 Task: Create new Company, with domain: 'jpmorgan.com' and type: 'Prospect'. Add new contact for this company, with mail Id: 'Lekha_Sharma@jpmorgan.com', First Name: Lekha, Last name:  Sharma, Job Title: 'Data Analyst', Phone Number: '(617) 555-7891'. Change life cycle stage to  Lead and lead status to  Open. Logged in from softage.1@softage.net
Action: Mouse moved to (79, 62)
Screenshot: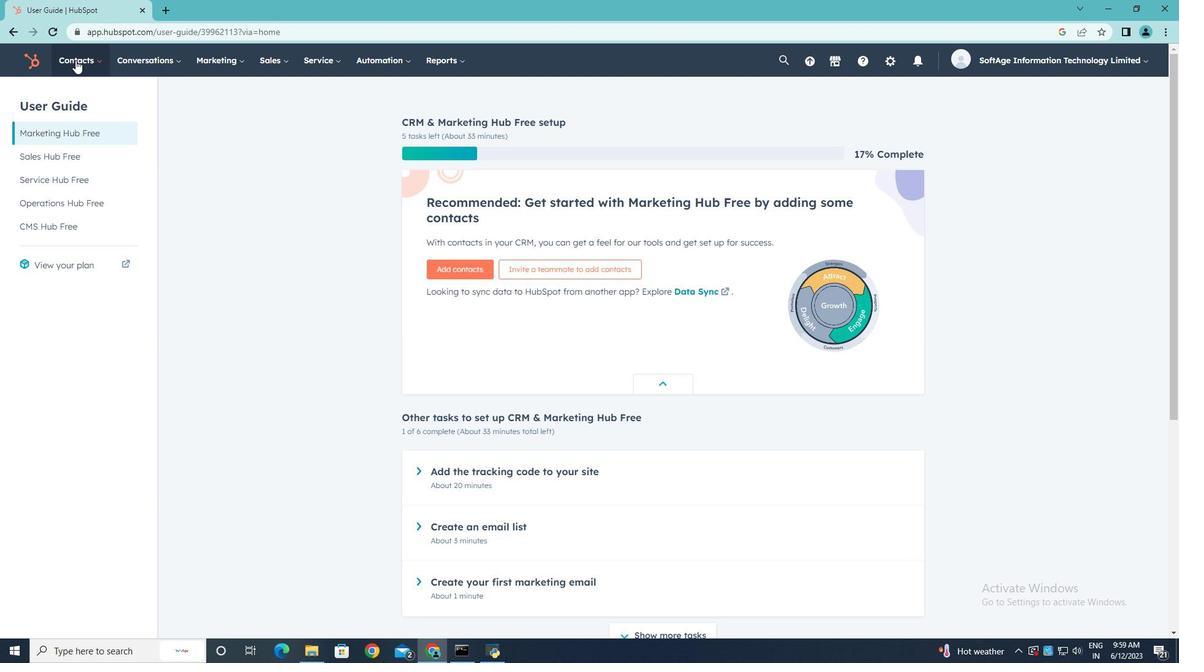 
Action: Mouse pressed left at (79, 62)
Screenshot: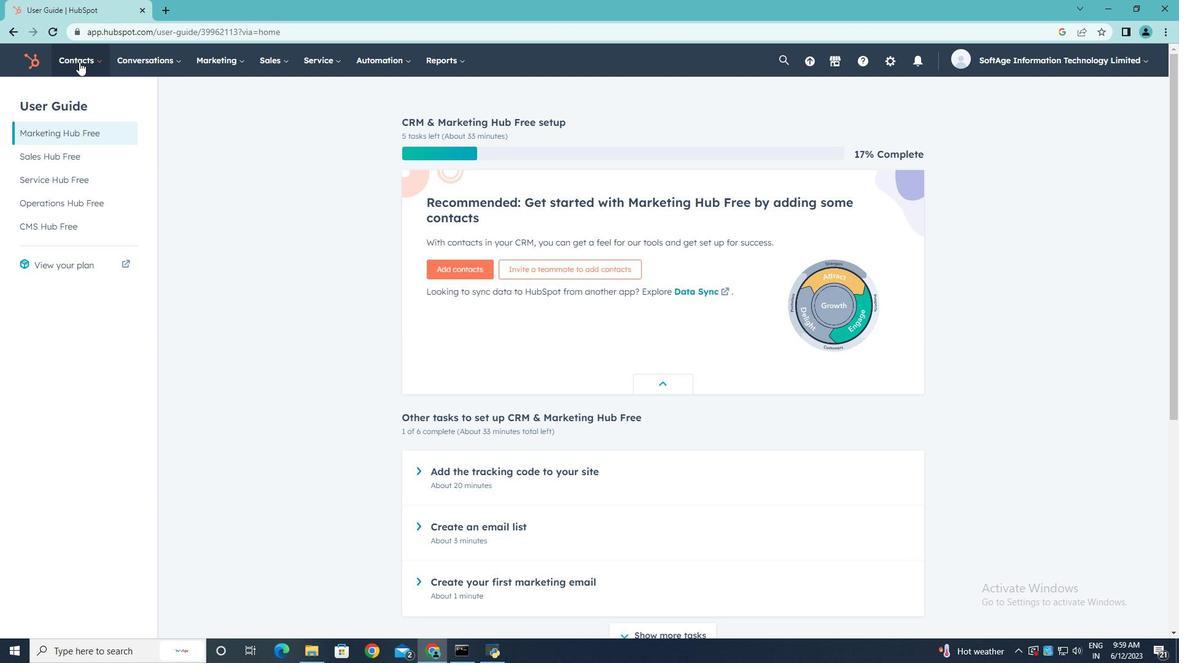 
Action: Mouse moved to (89, 125)
Screenshot: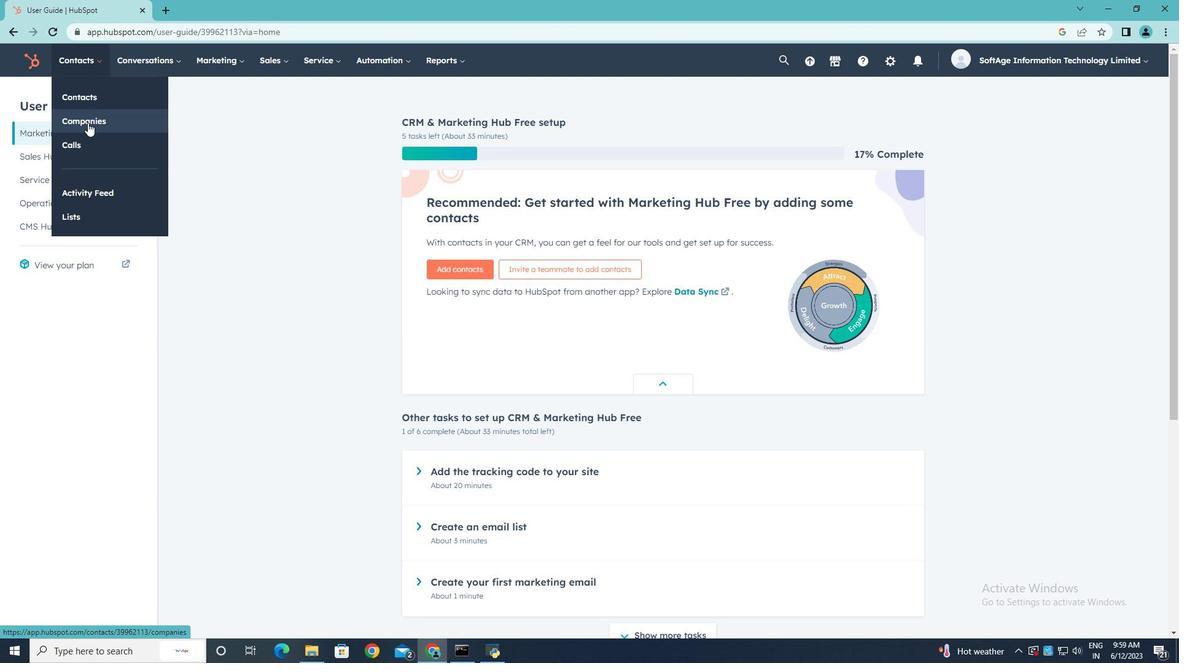 
Action: Mouse pressed left at (89, 125)
Screenshot: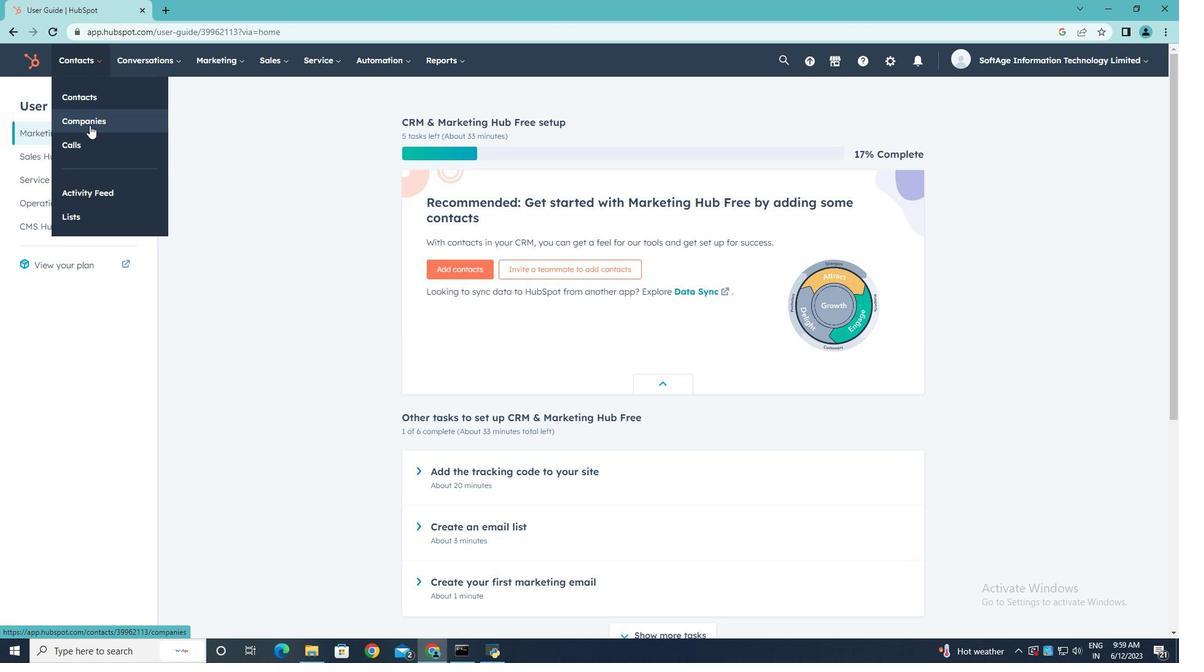 
Action: Mouse moved to (1094, 105)
Screenshot: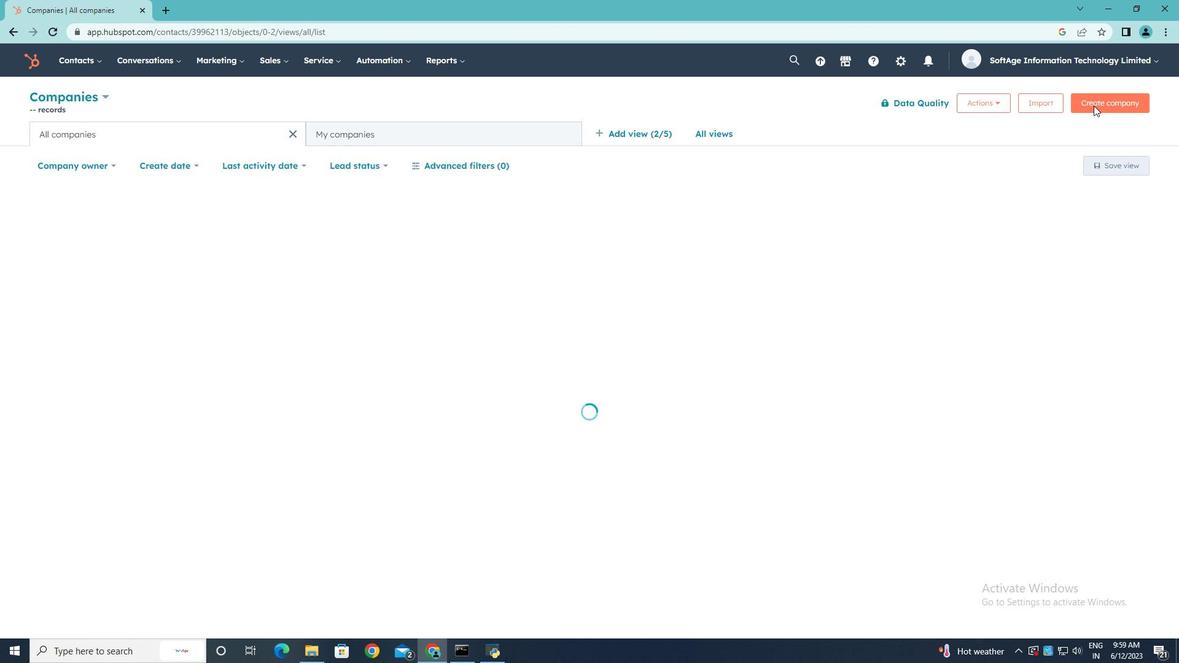 
Action: Mouse pressed left at (1094, 105)
Screenshot: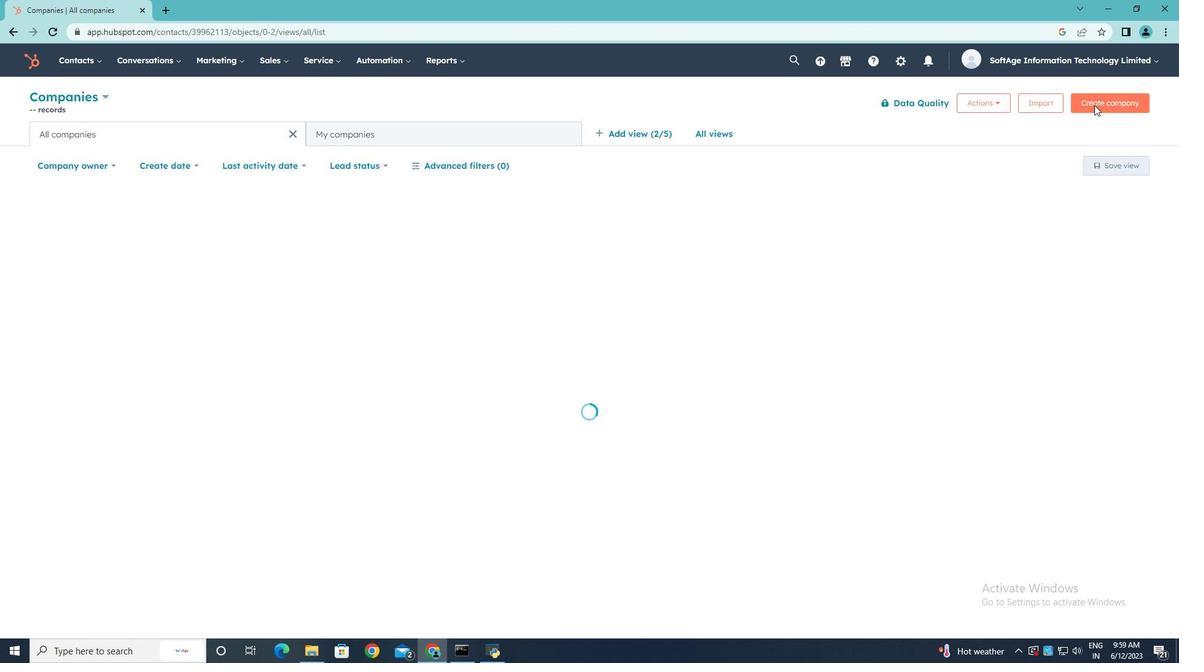
Action: Mouse moved to (935, 157)
Screenshot: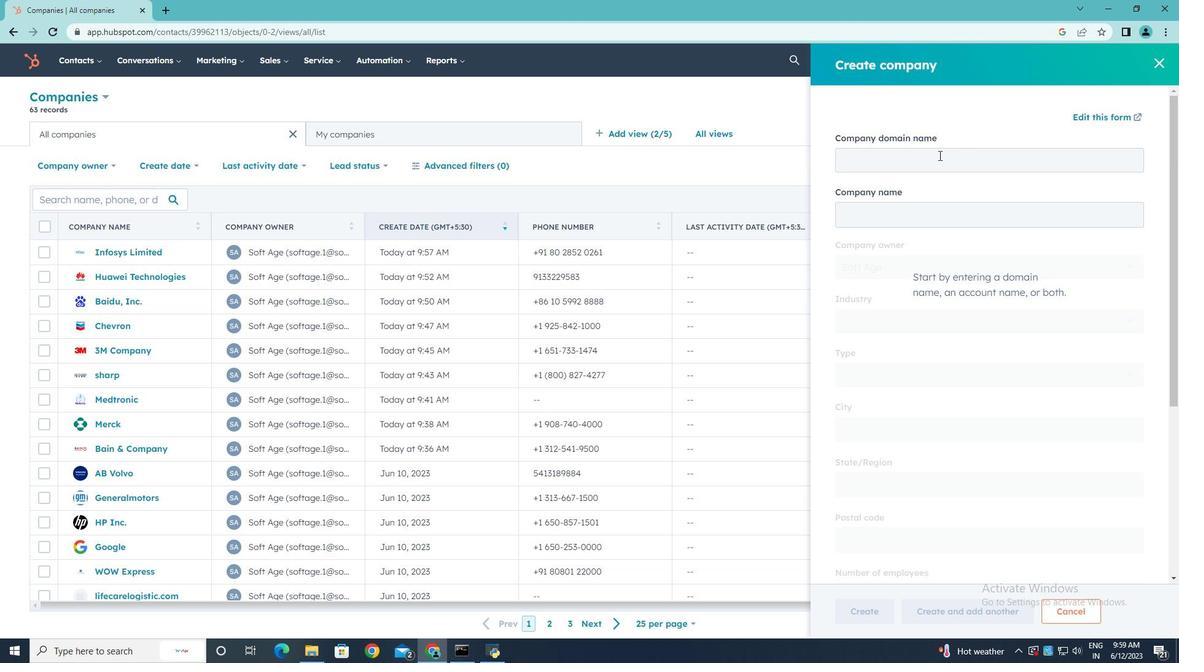 
Action: Mouse pressed left at (935, 157)
Screenshot: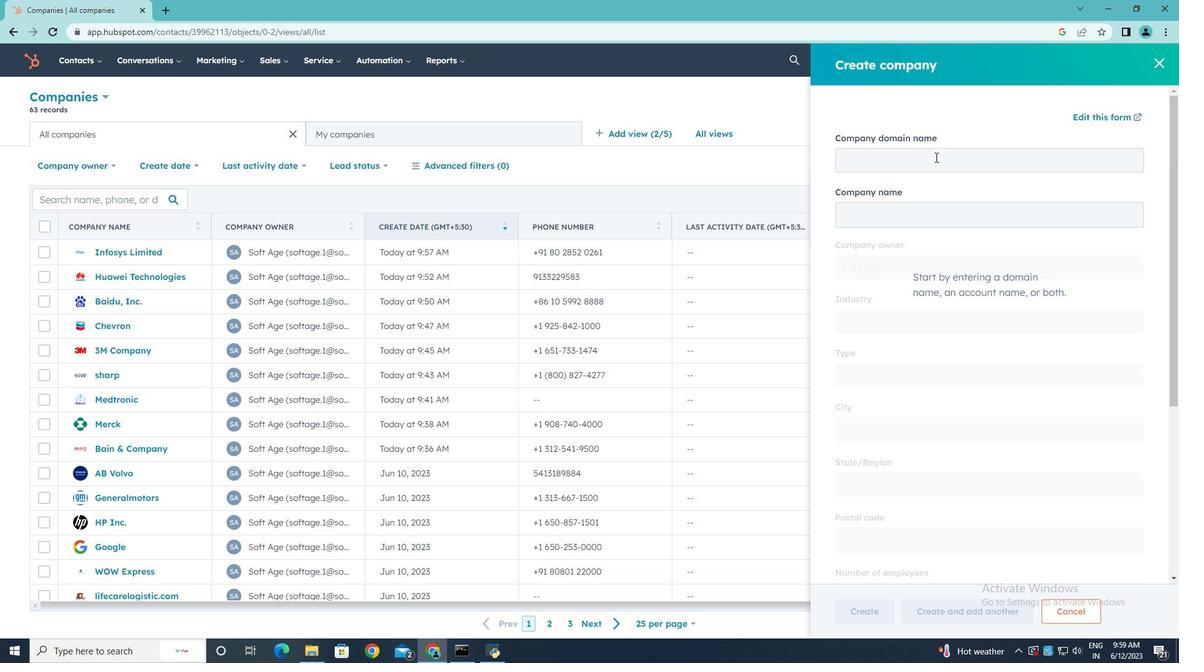 
Action: Key pressed jpmorgan.com
Screenshot: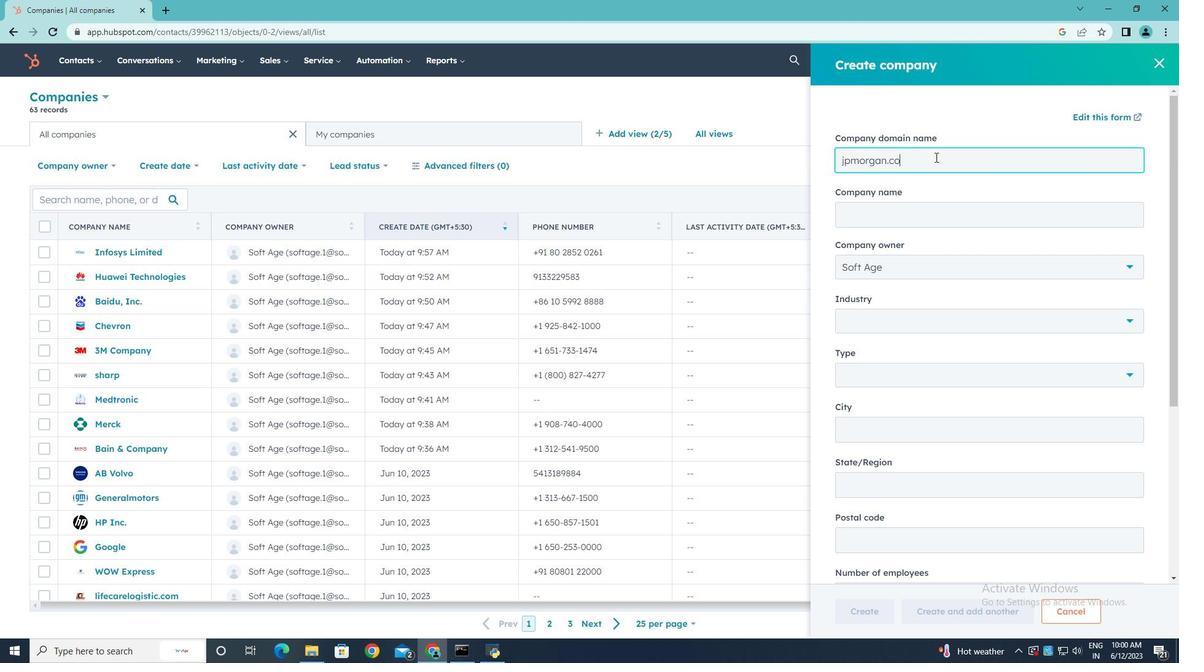 
Action: Mouse moved to (900, 321)
Screenshot: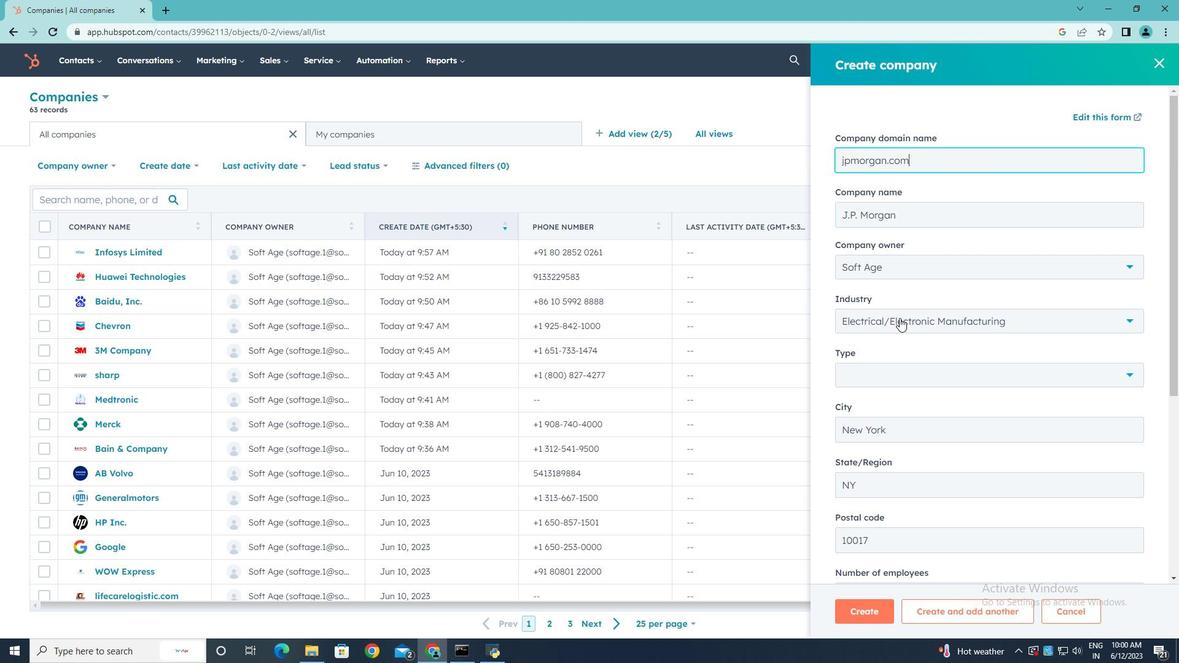
Action: Mouse scrolled (900, 320) with delta (0, 0)
Screenshot: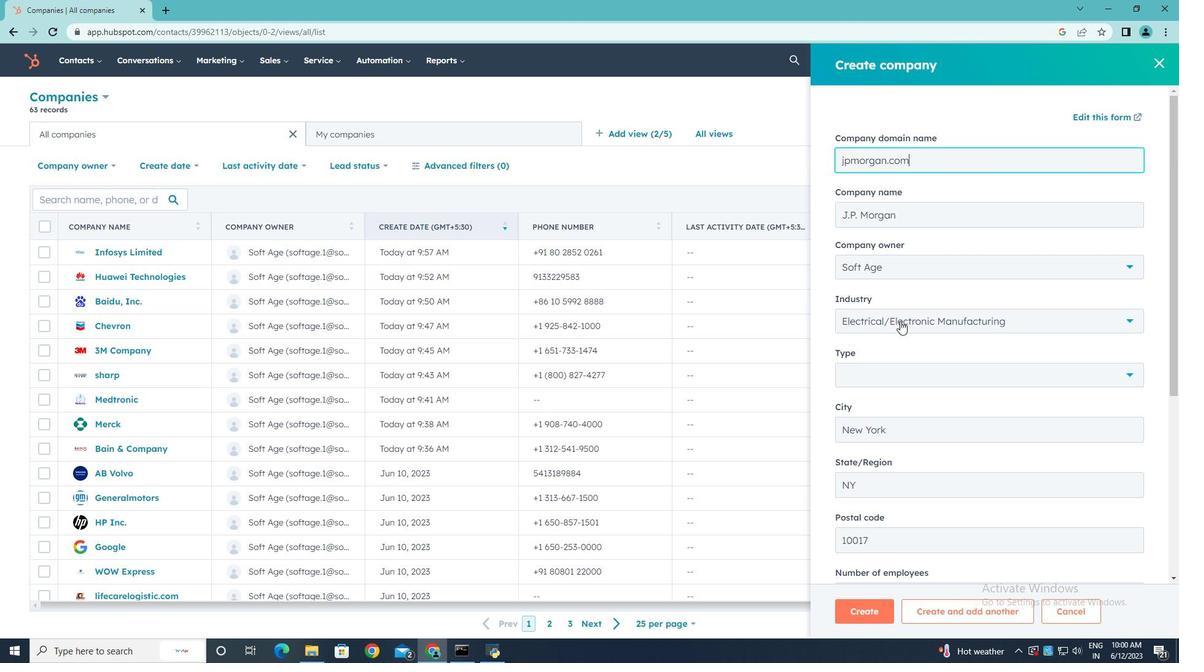 
Action: Mouse moved to (935, 315)
Screenshot: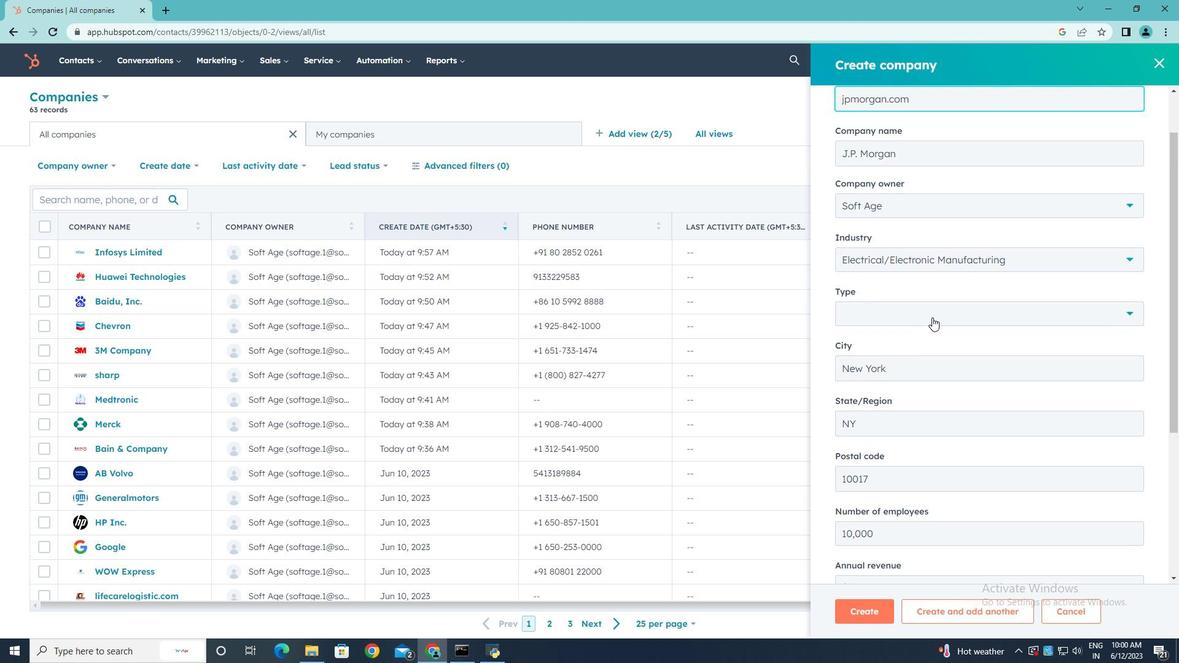 
Action: Mouse pressed left at (935, 315)
Screenshot: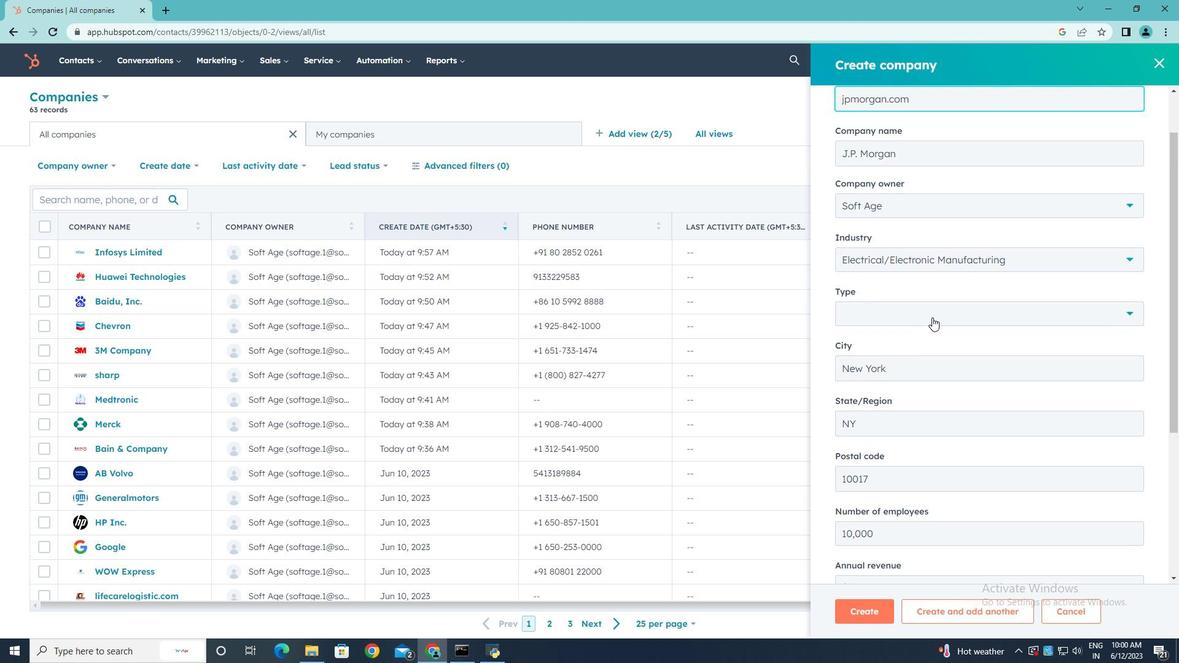 
Action: Mouse moved to (891, 373)
Screenshot: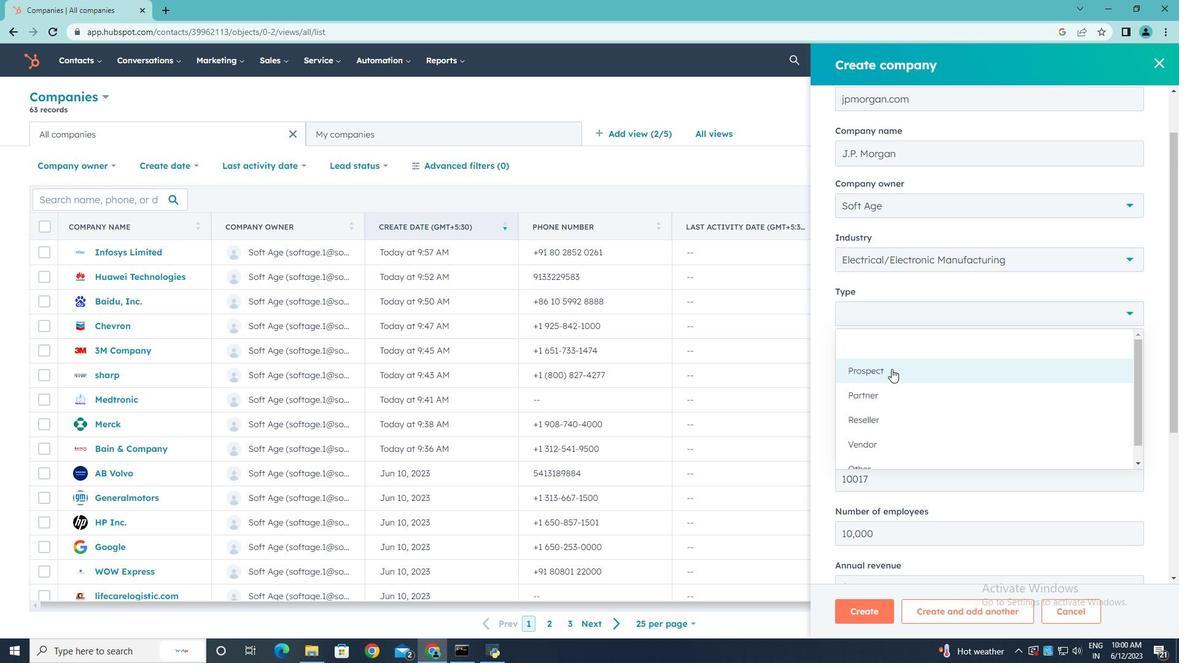 
Action: Mouse pressed left at (891, 373)
Screenshot: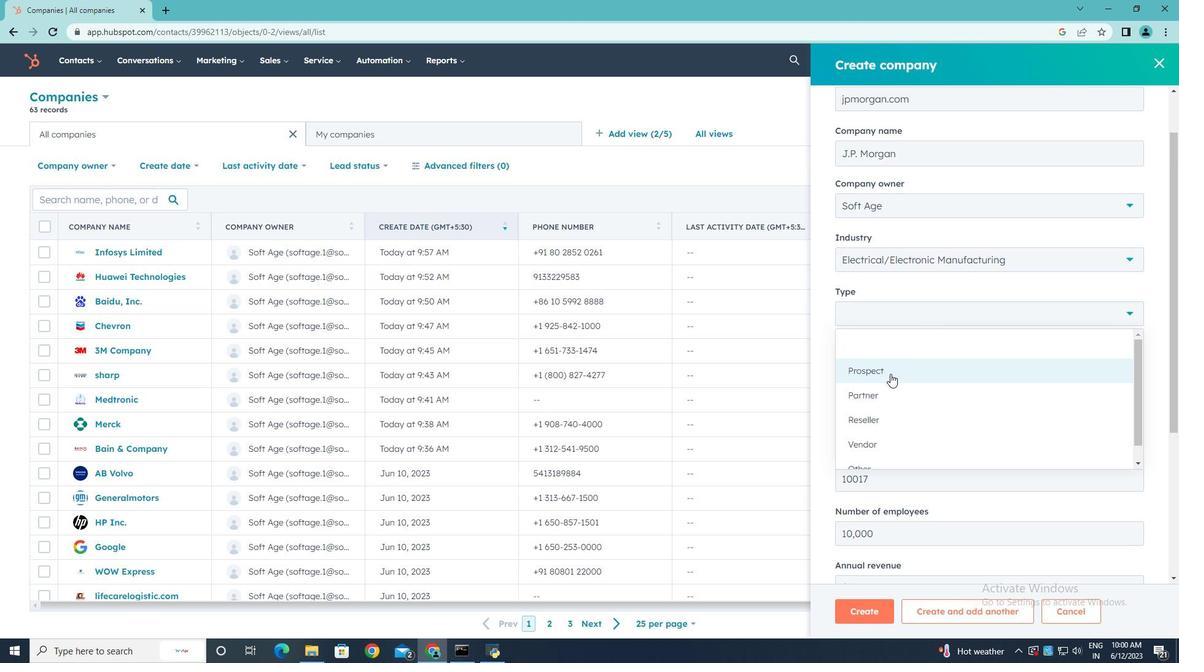 
Action: Mouse scrolled (891, 372) with delta (0, 0)
Screenshot: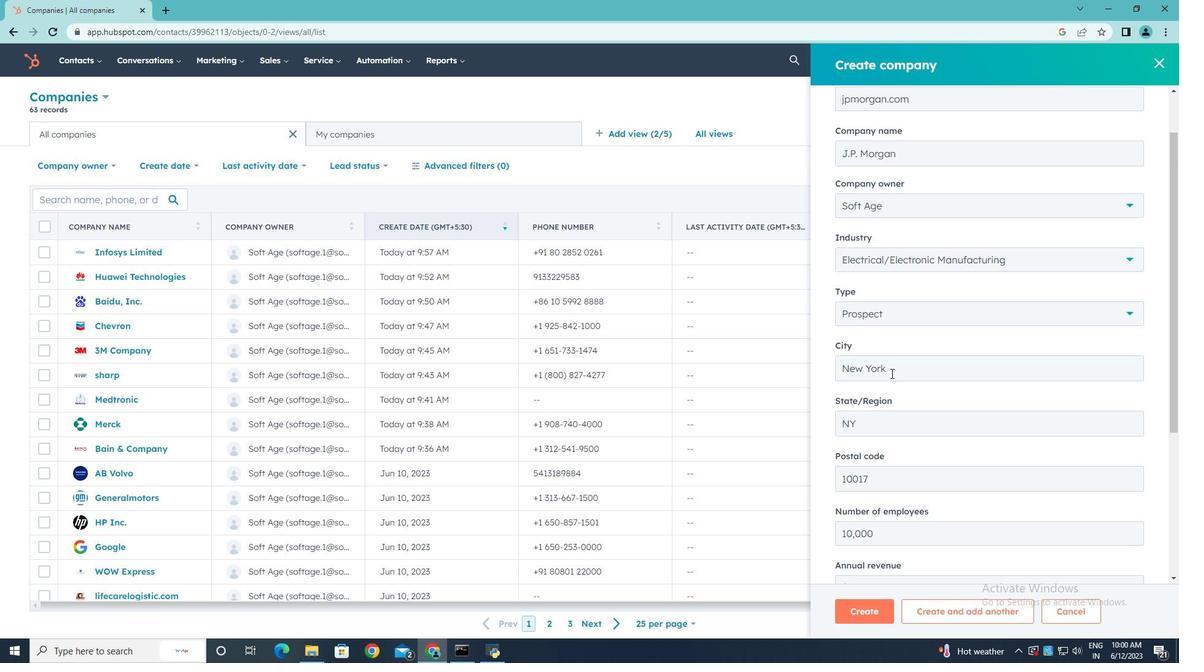 
Action: Mouse scrolled (891, 372) with delta (0, 0)
Screenshot: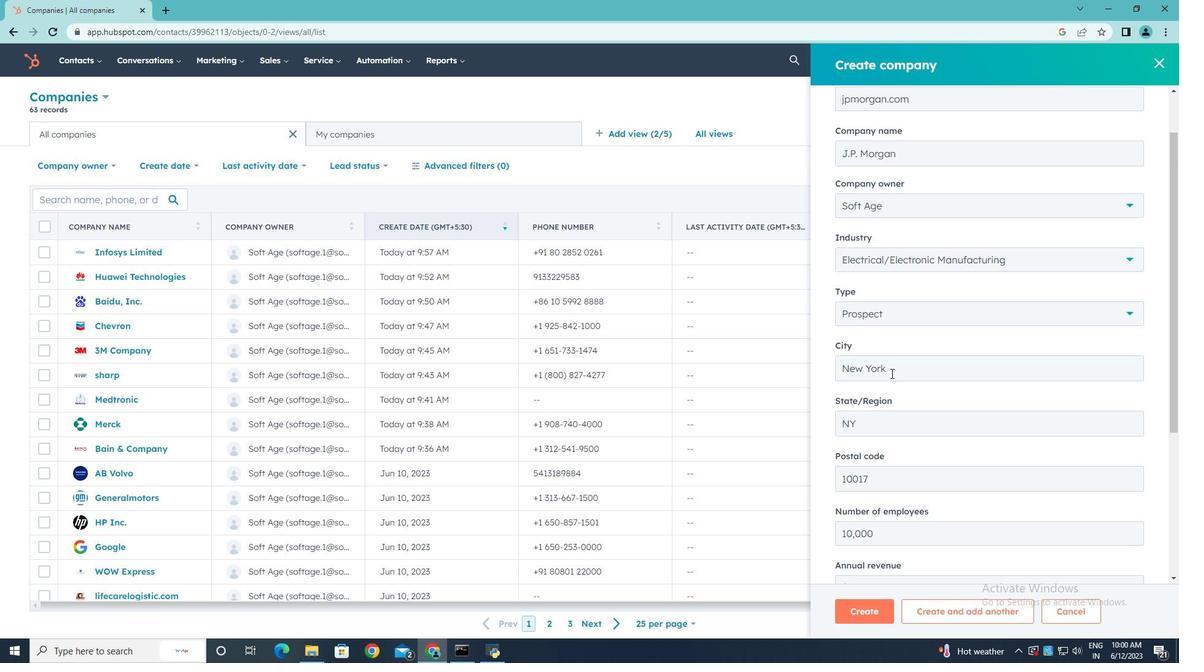 
Action: Mouse scrolled (891, 372) with delta (0, 0)
Screenshot: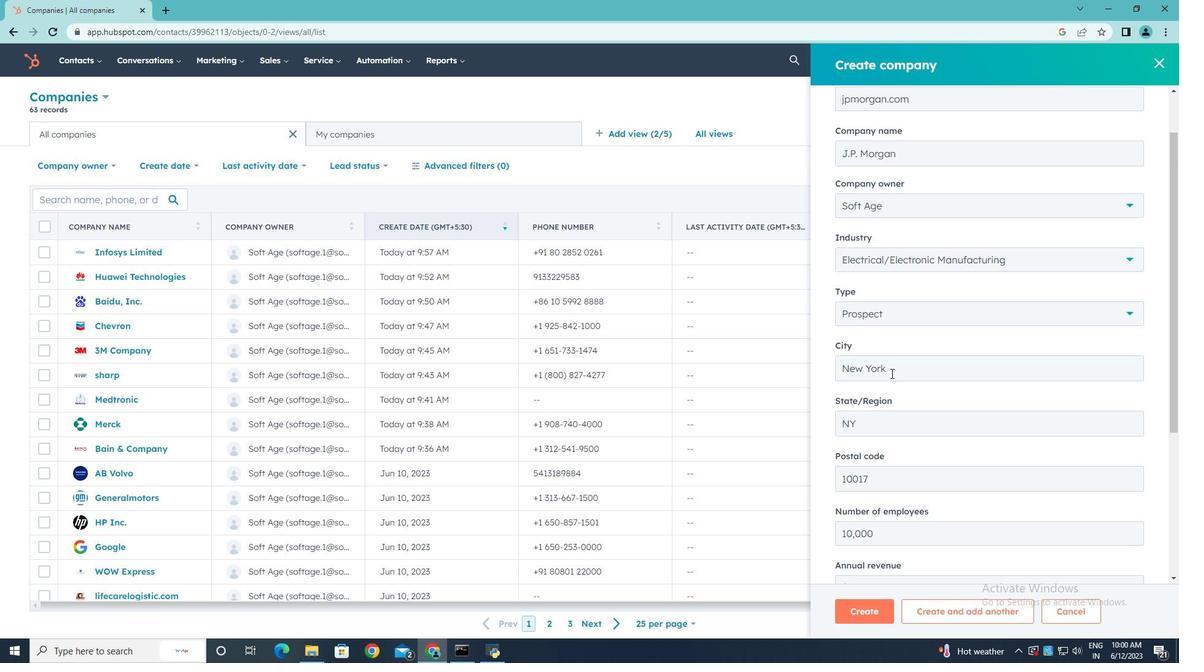 
Action: Mouse scrolled (891, 372) with delta (0, 0)
Screenshot: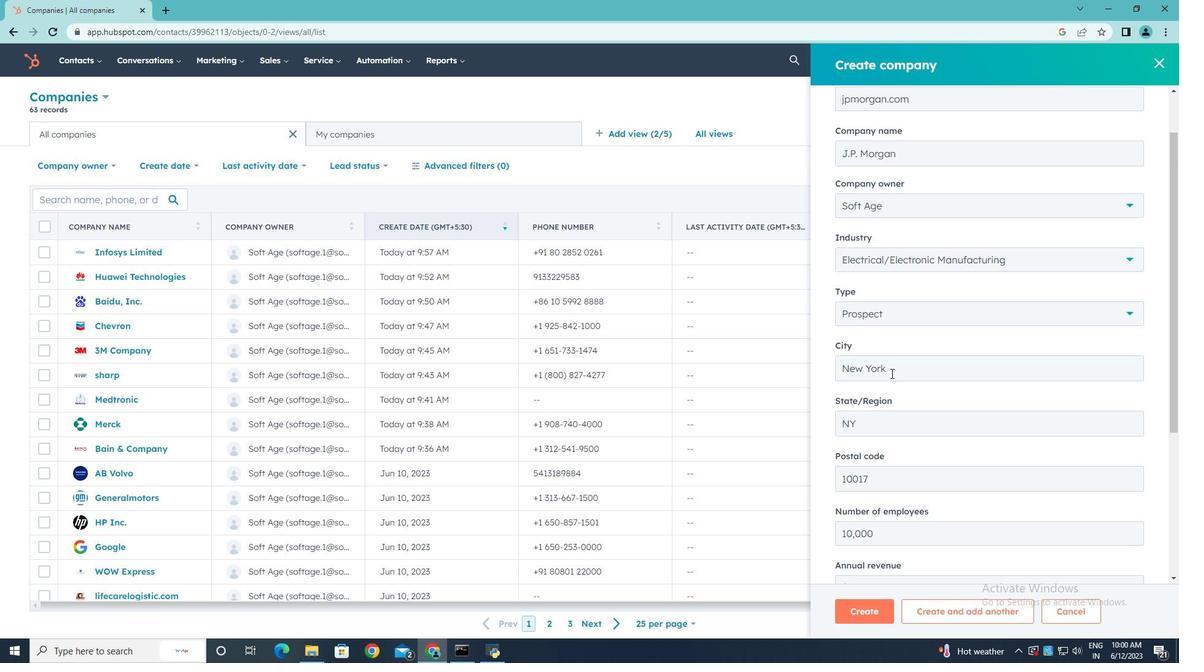 
Action: Mouse scrolled (891, 372) with delta (0, 0)
Screenshot: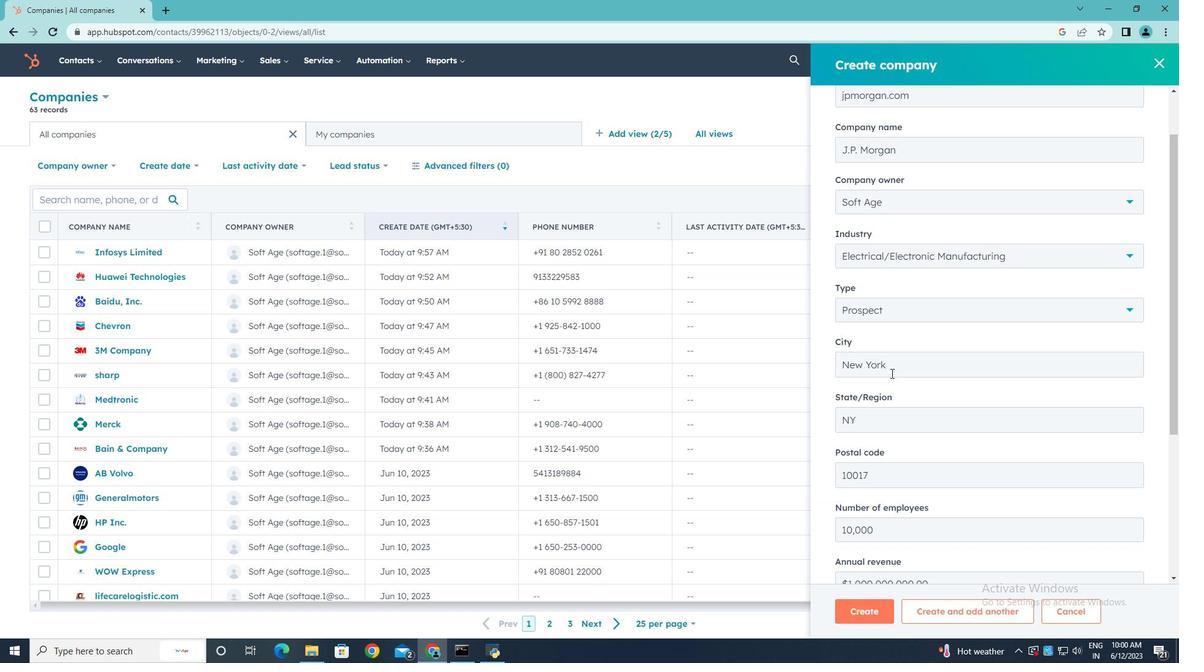 
Action: Mouse moved to (860, 608)
Screenshot: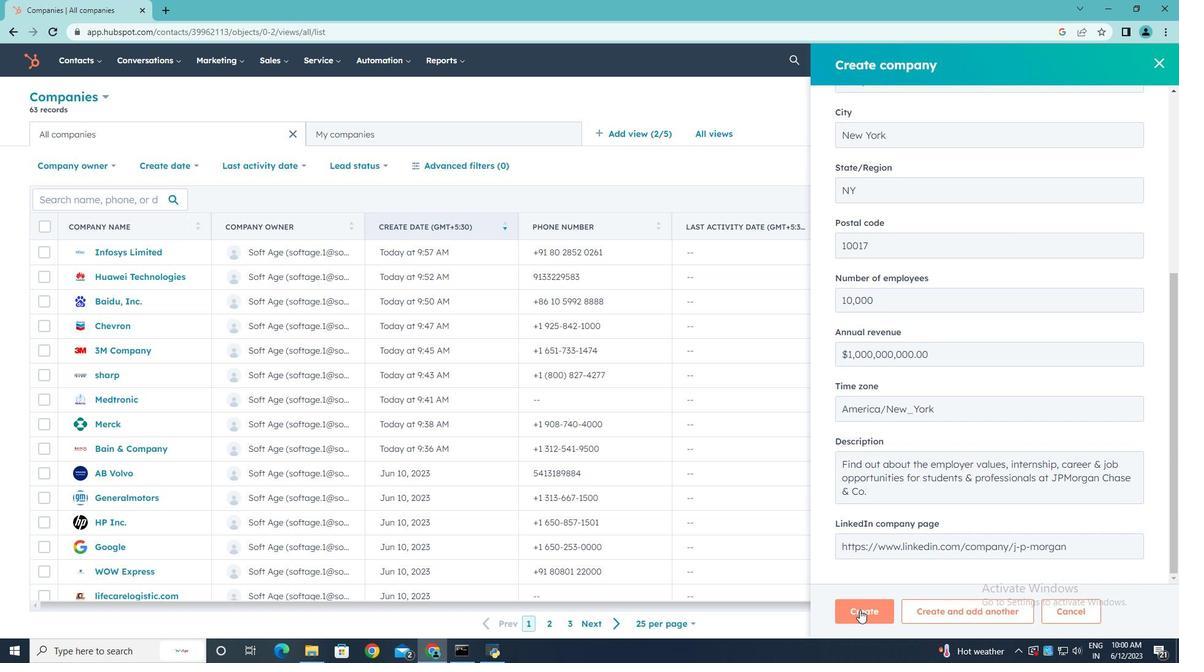 
Action: Mouse pressed left at (860, 608)
Screenshot: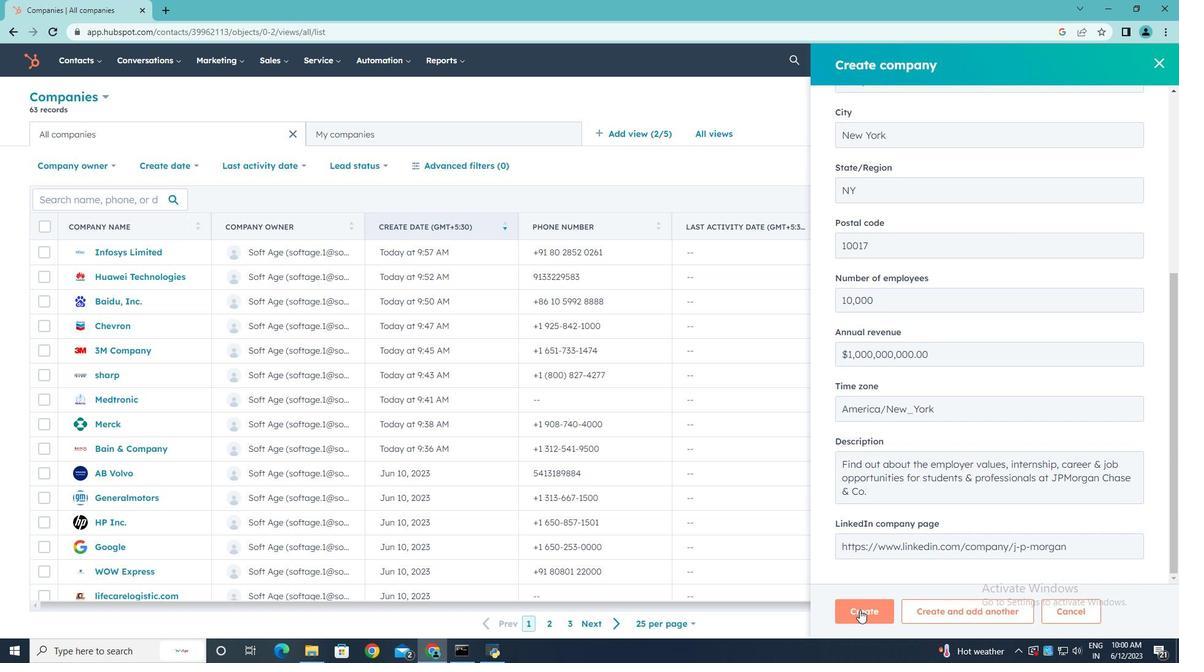 
Action: Mouse moved to (838, 392)
Screenshot: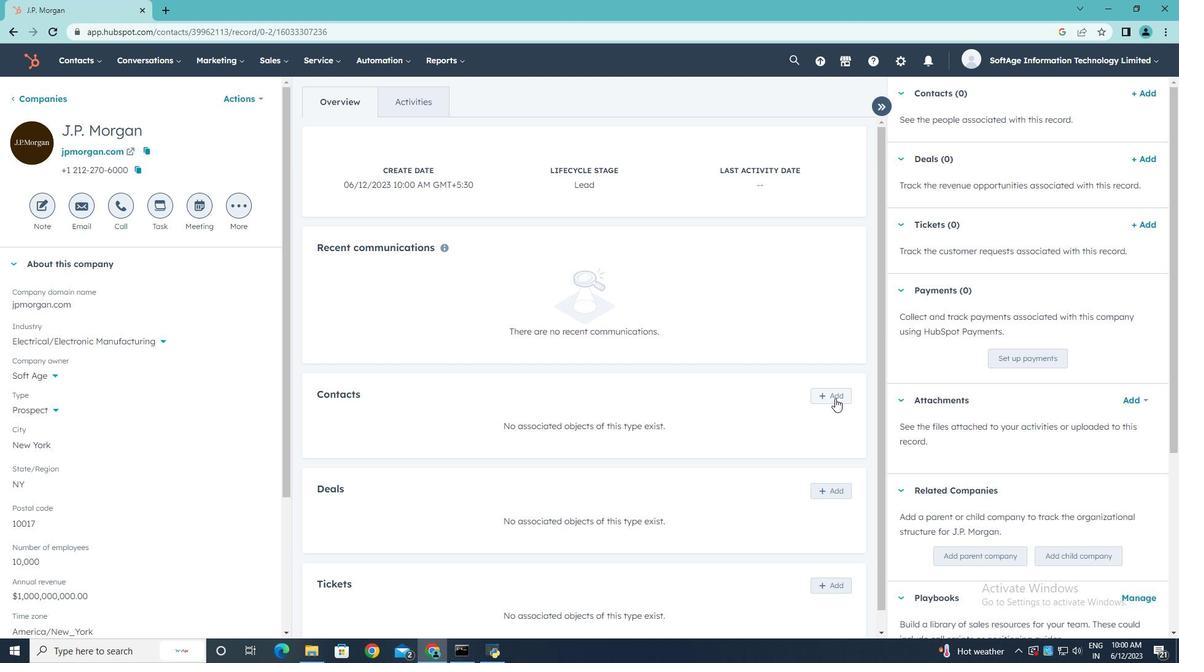 
Action: Mouse pressed left at (838, 392)
Screenshot: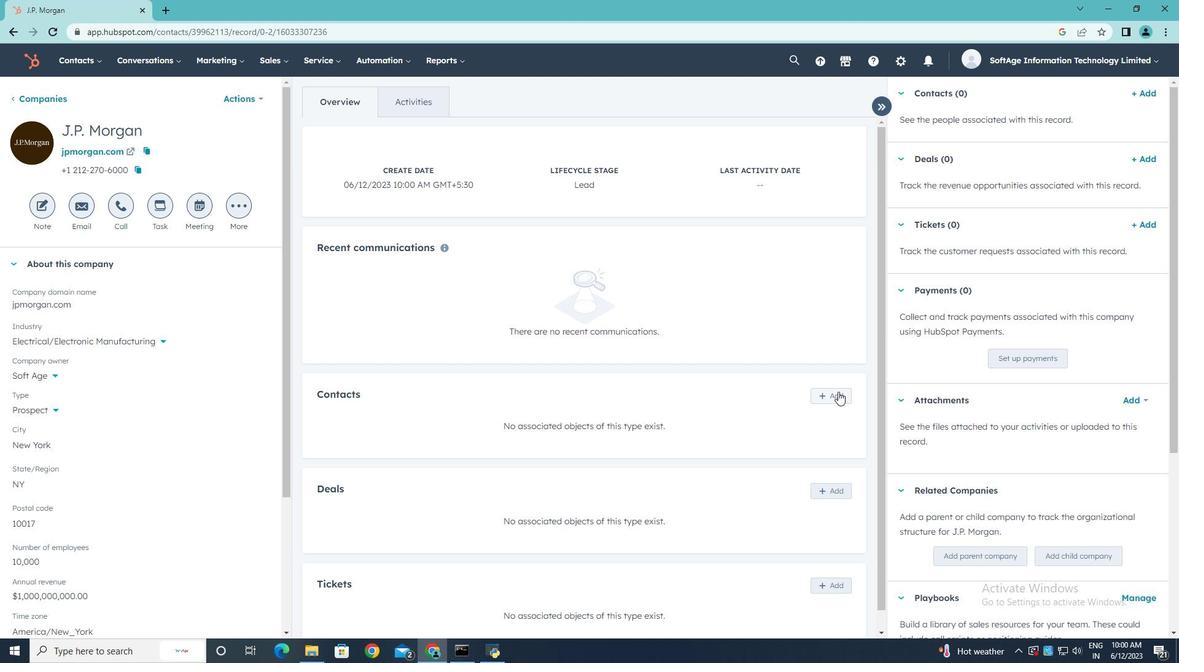 
Action: Mouse moved to (922, 121)
Screenshot: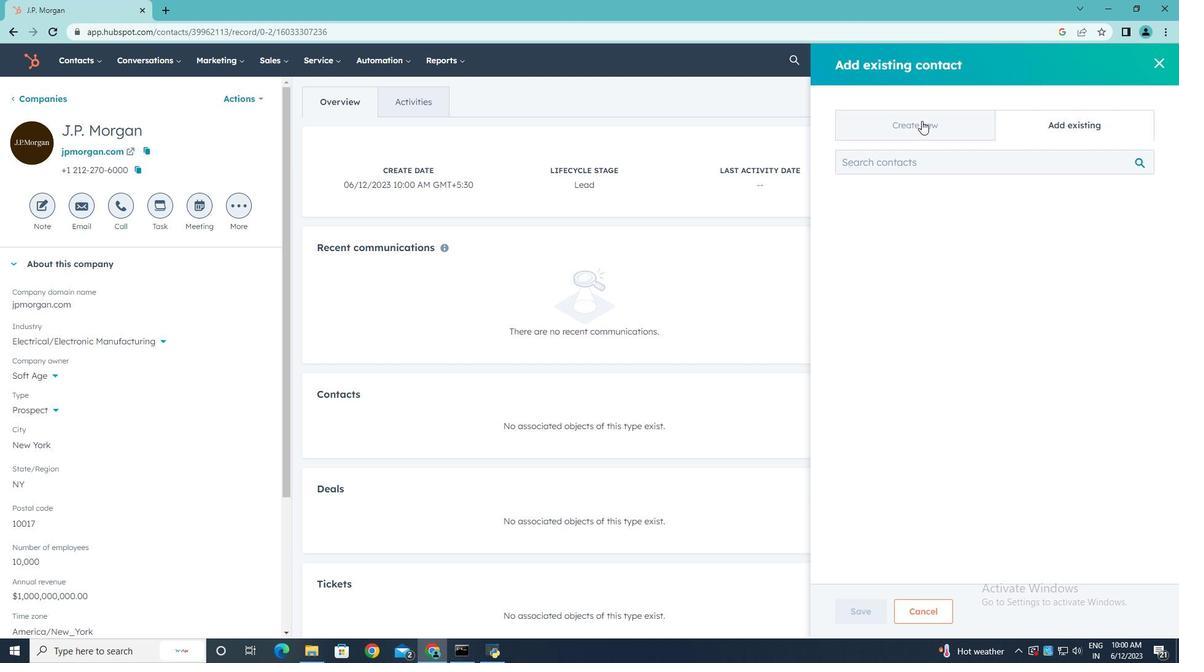 
Action: Mouse pressed left at (922, 121)
Screenshot: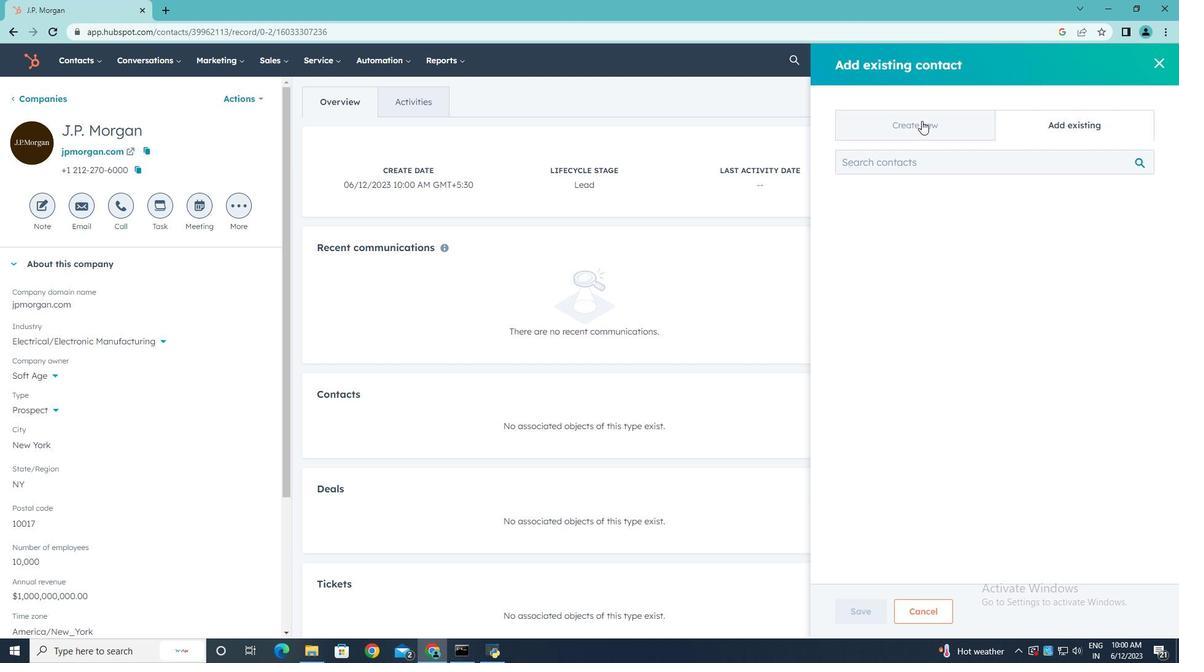 
Action: Mouse moved to (887, 208)
Screenshot: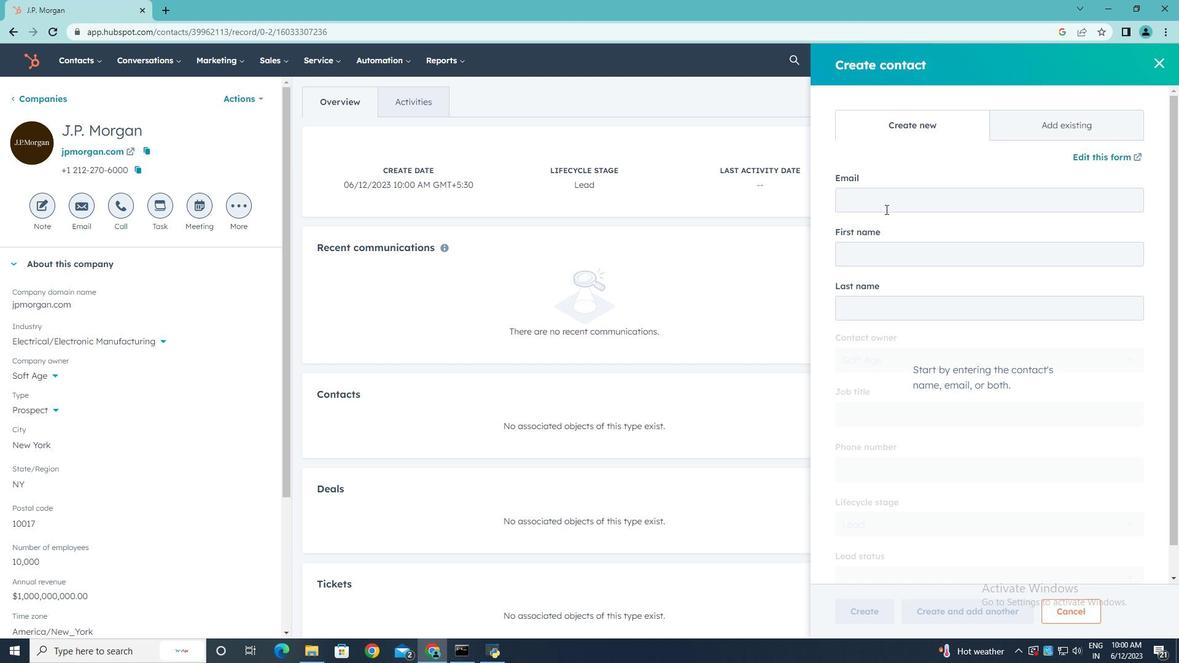 
Action: Mouse pressed left at (887, 208)
Screenshot: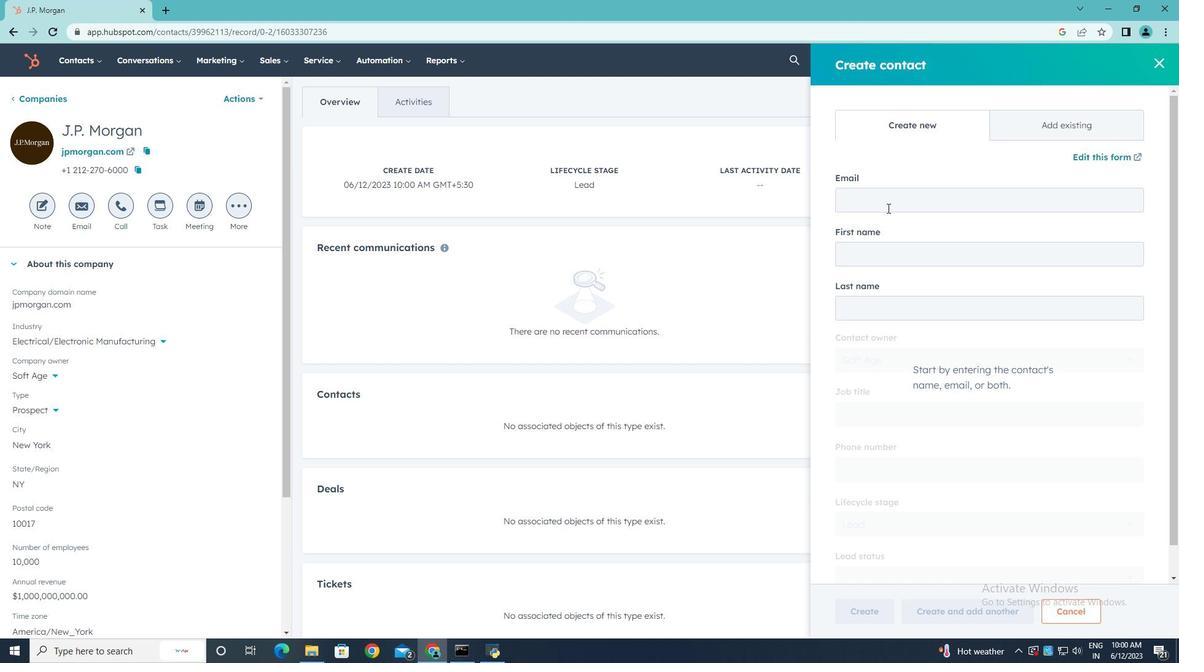 
Action: Key pressed <Key.shift>Lekha<Key.shift_r>_<Key.shift>Sharma<Key.shift><Key.shift><Key.shift>@jpmorgan.com
Screenshot: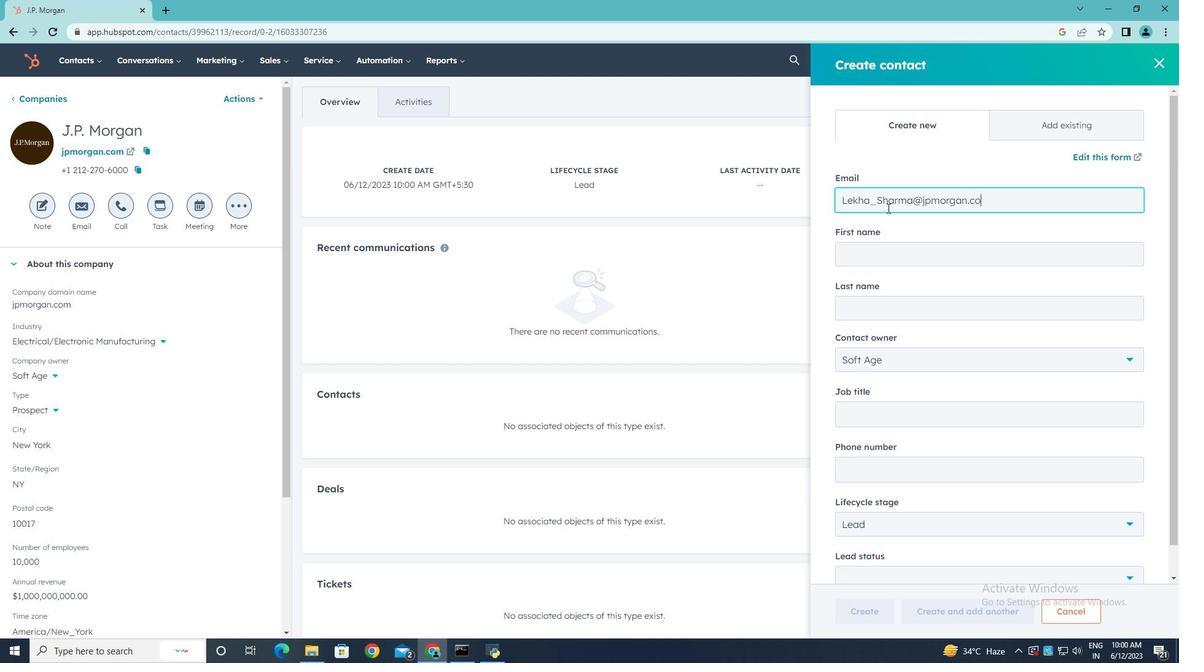 
Action: Mouse moved to (873, 259)
Screenshot: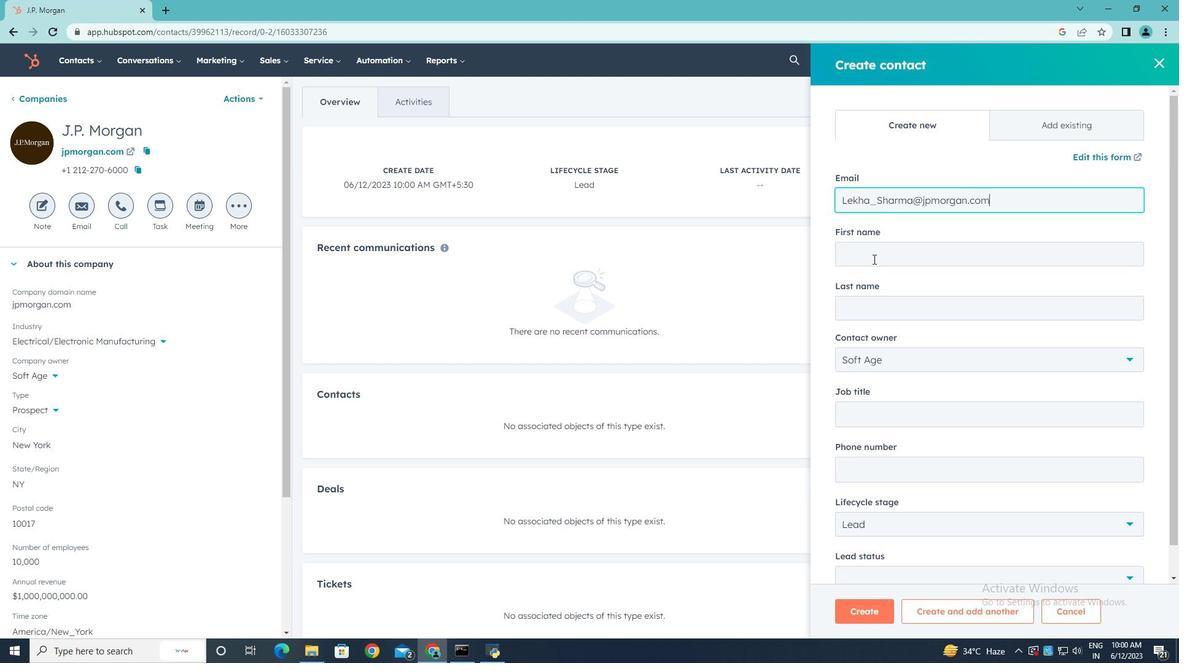 
Action: Mouse pressed left at (873, 259)
Screenshot: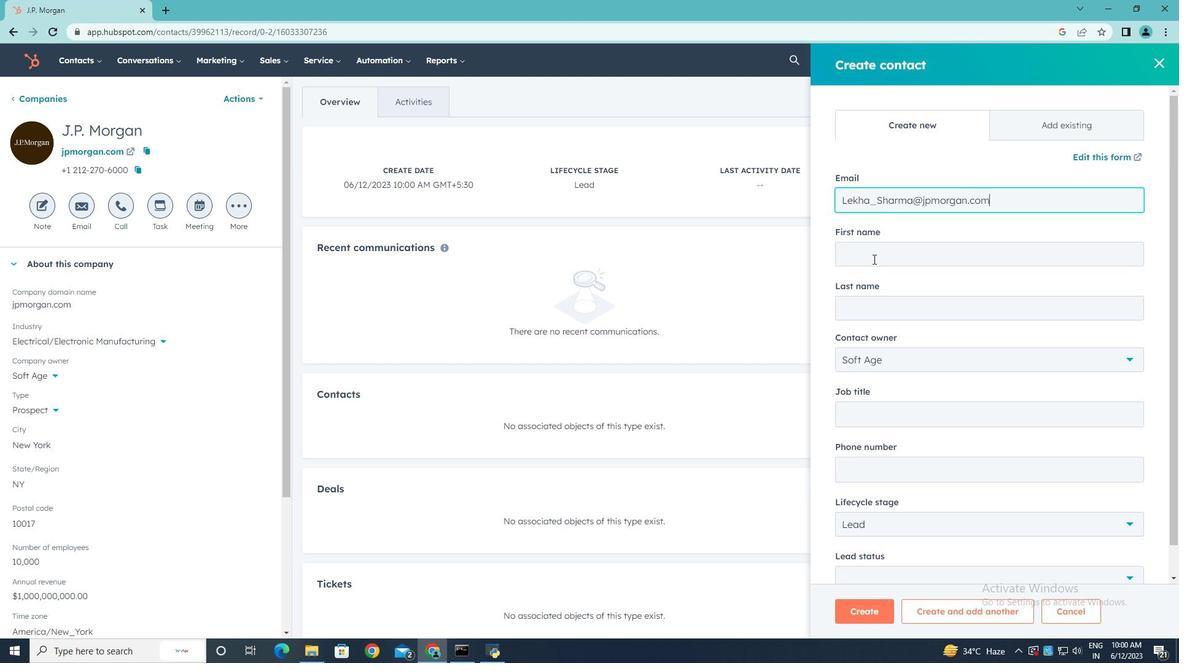 
Action: Key pressed <Key.shift>Lekha
Screenshot: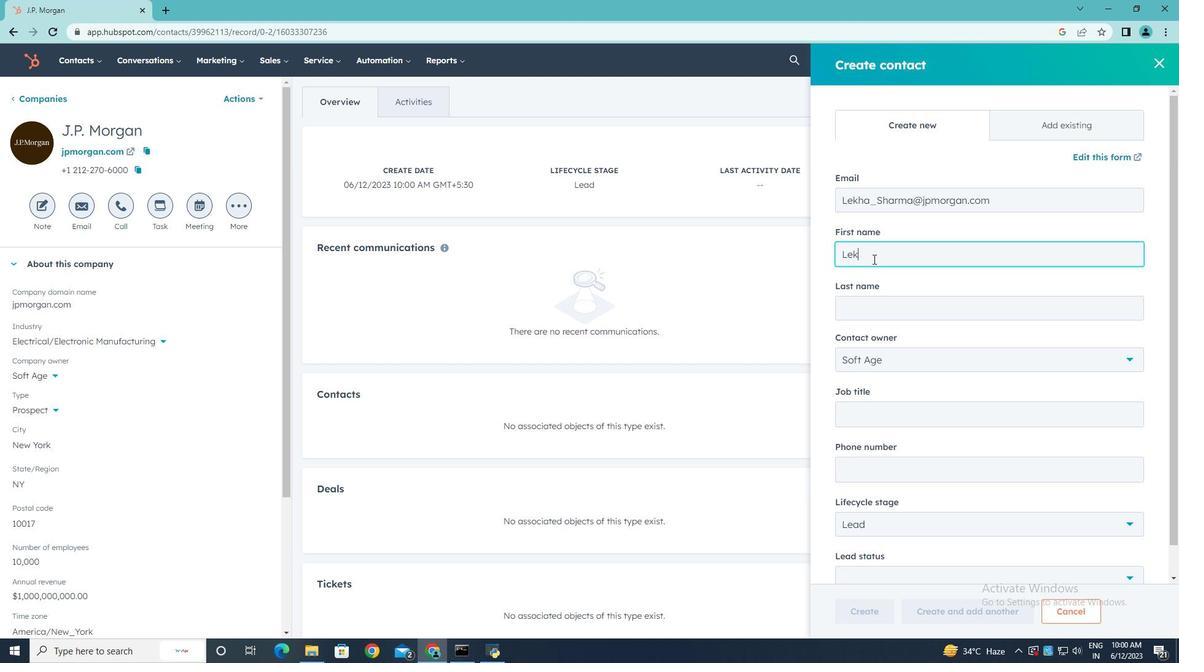 
Action: Mouse moved to (863, 312)
Screenshot: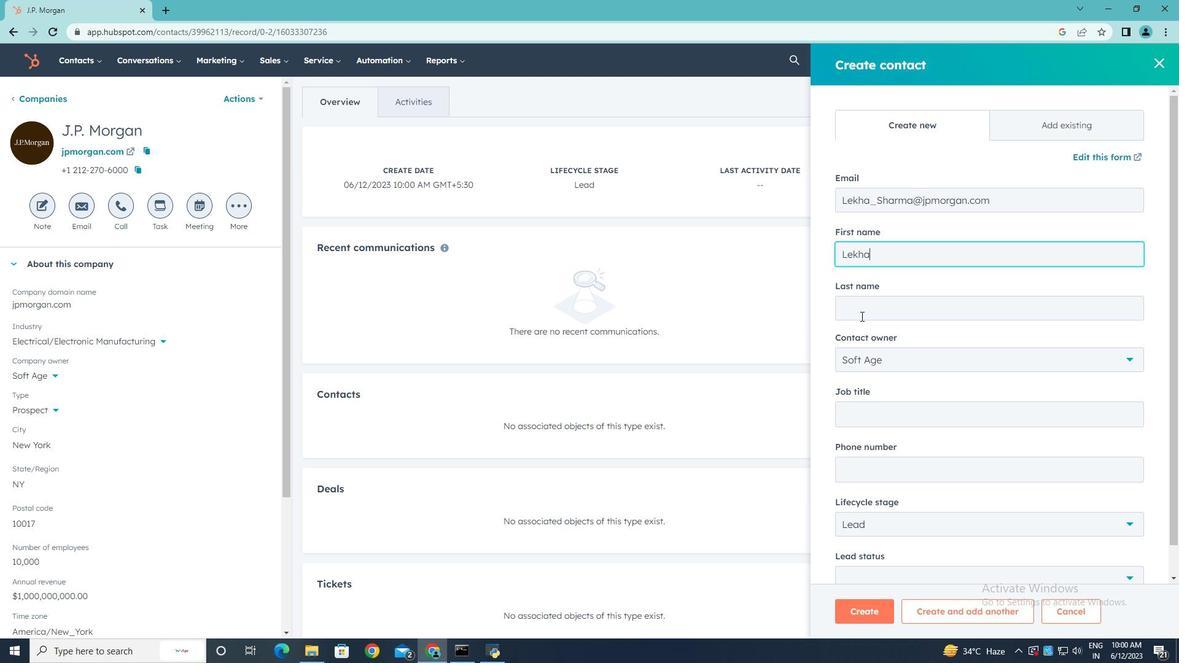 
Action: Mouse pressed left at (863, 312)
Screenshot: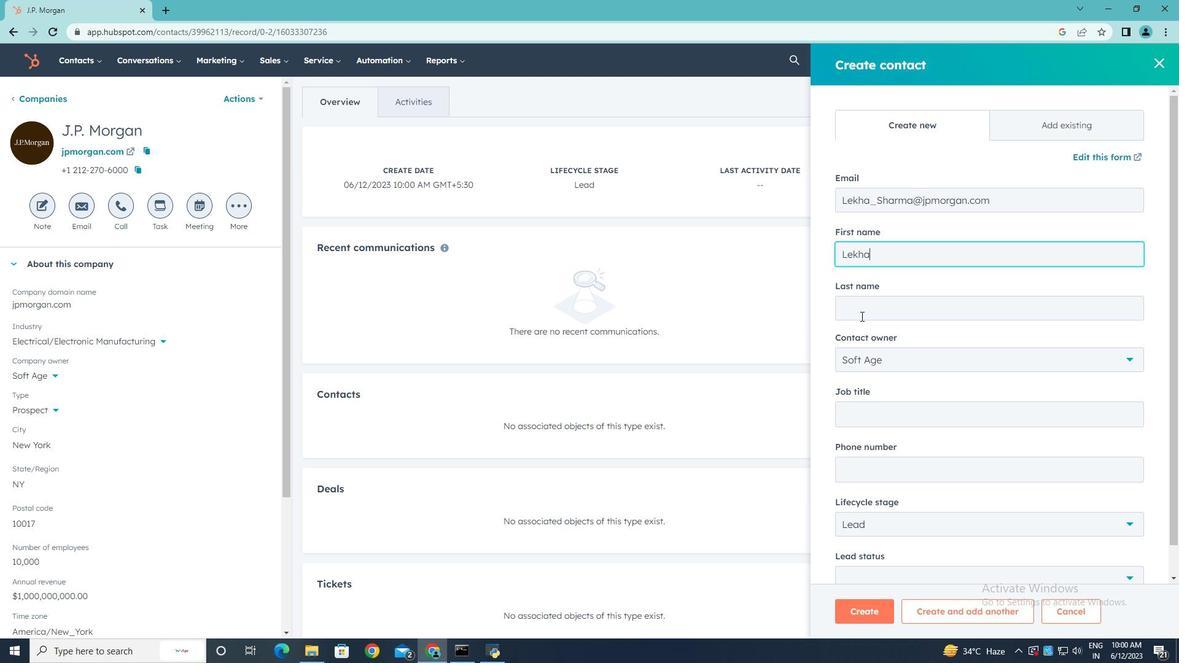 
Action: Key pressed <Key.shift>Sharma
Screenshot: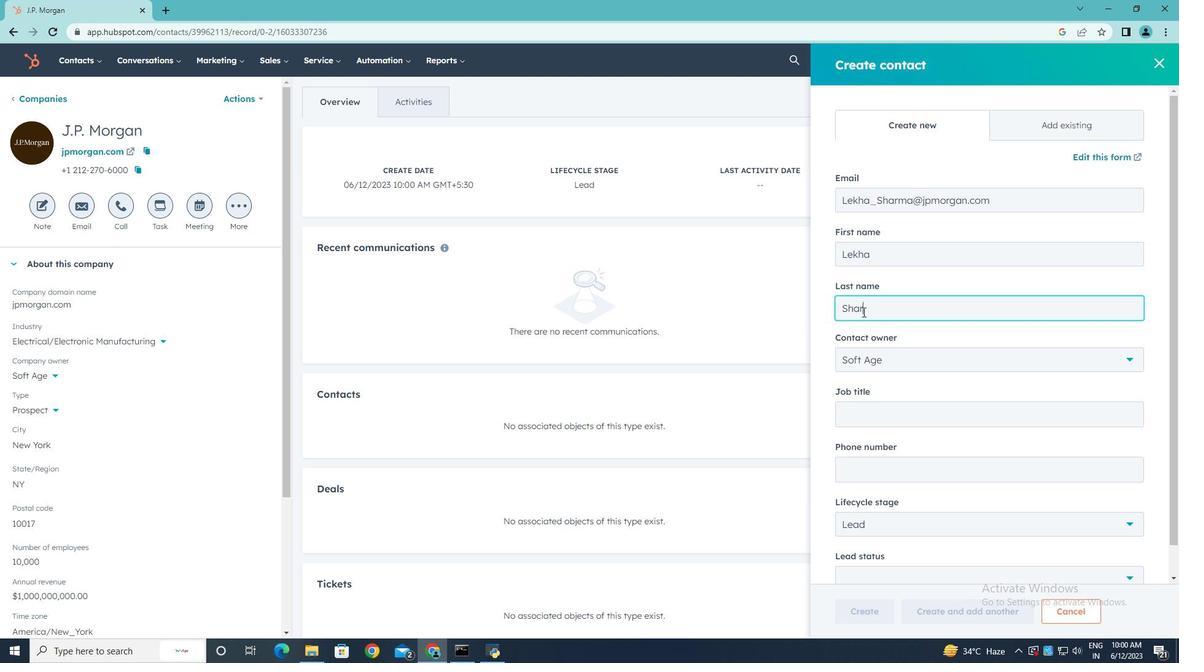 
Action: Mouse moved to (886, 409)
Screenshot: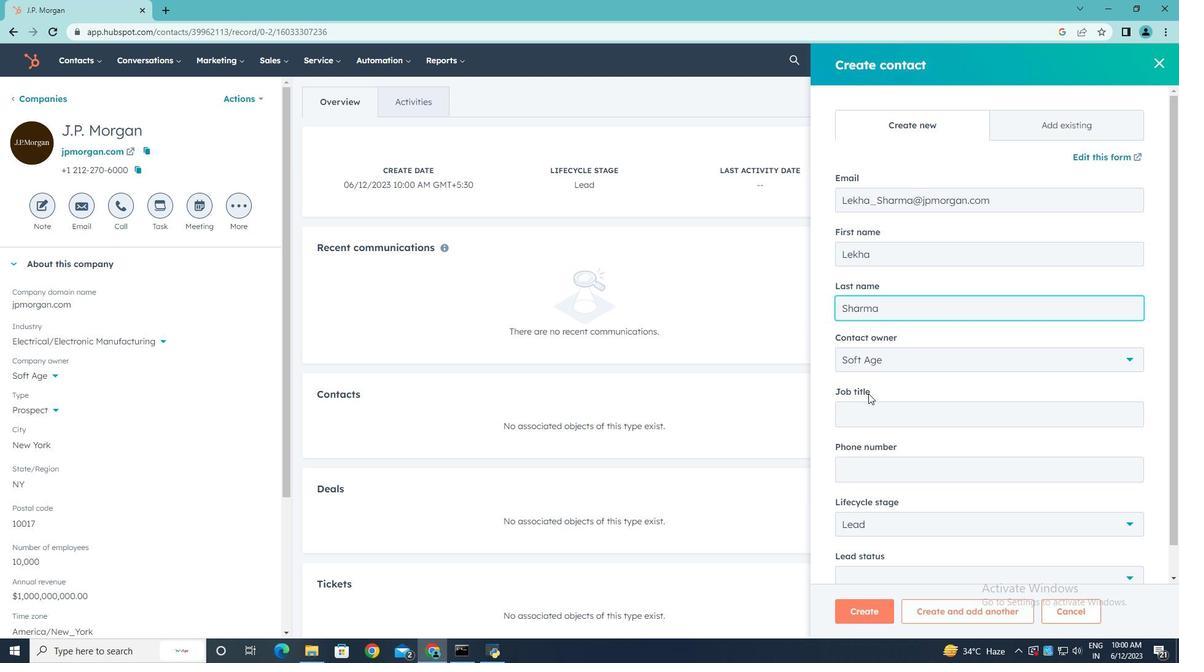 
Action: Mouse pressed left at (886, 409)
Screenshot: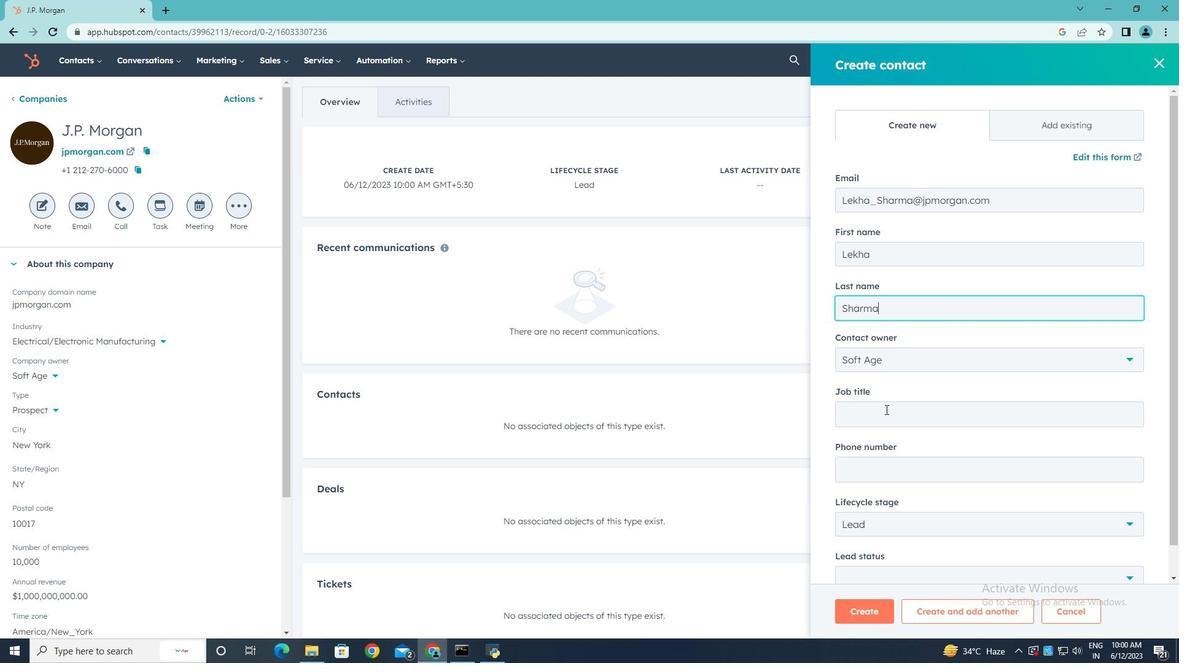 
Action: Key pressed <Key.shift>Sata<Key.space><Key.shift><Key.shift><Key.shift><Key.backspace><Key.backspace><Key.backspace><Key.backspace><Key.backspace><Key.backspace><Key.backspace><Key.backspace><Key.backspace><Key.backspace><Key.backspace><Key.backspace><Key.backspace><Key.shift><Key.shift><Key.shift>Data<Key.space><Key.shift><Key.shift><Key.shift>Analyst
Screenshot: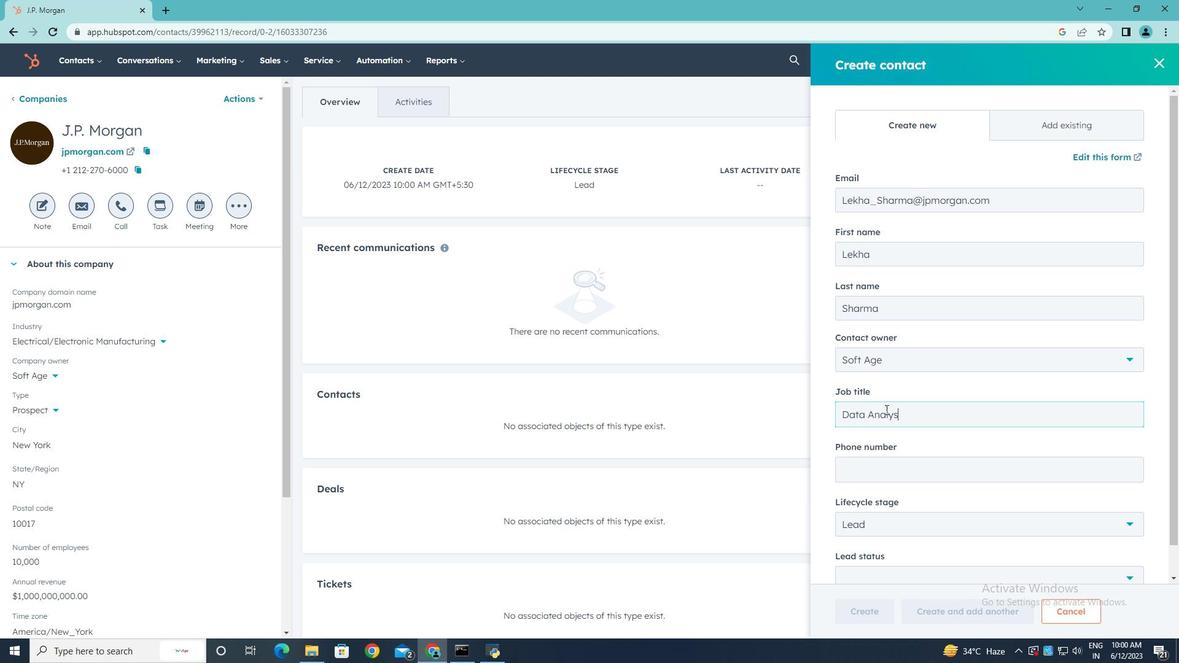 
Action: Mouse moved to (880, 466)
Screenshot: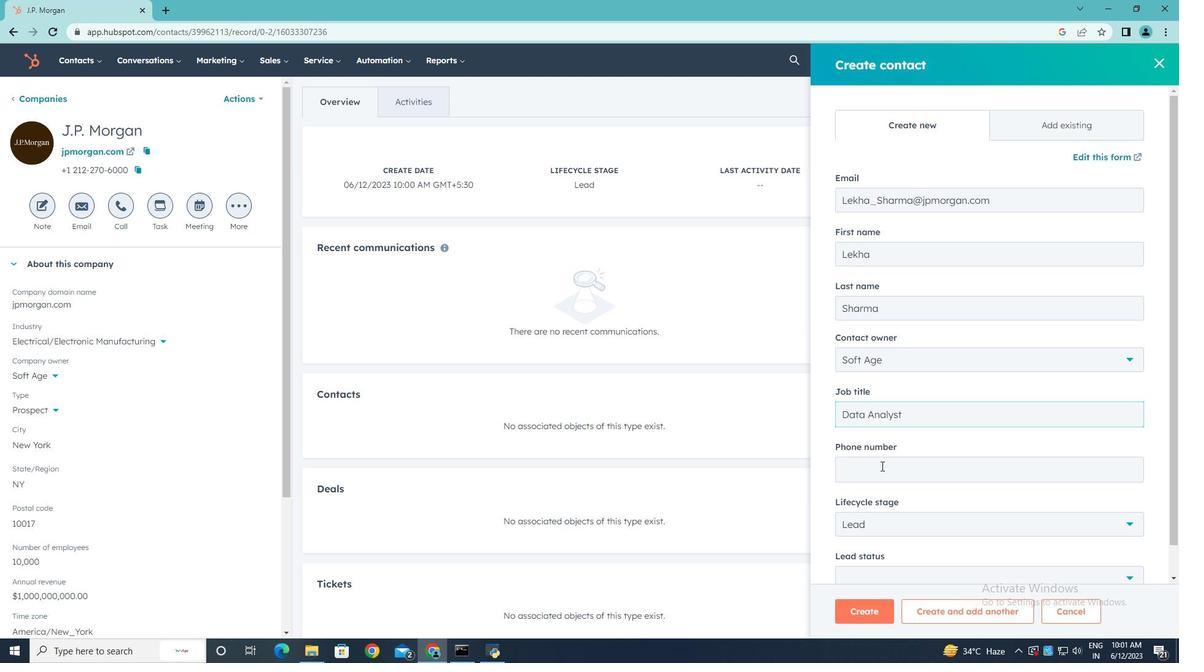 
Action: Mouse pressed left at (880, 466)
Screenshot: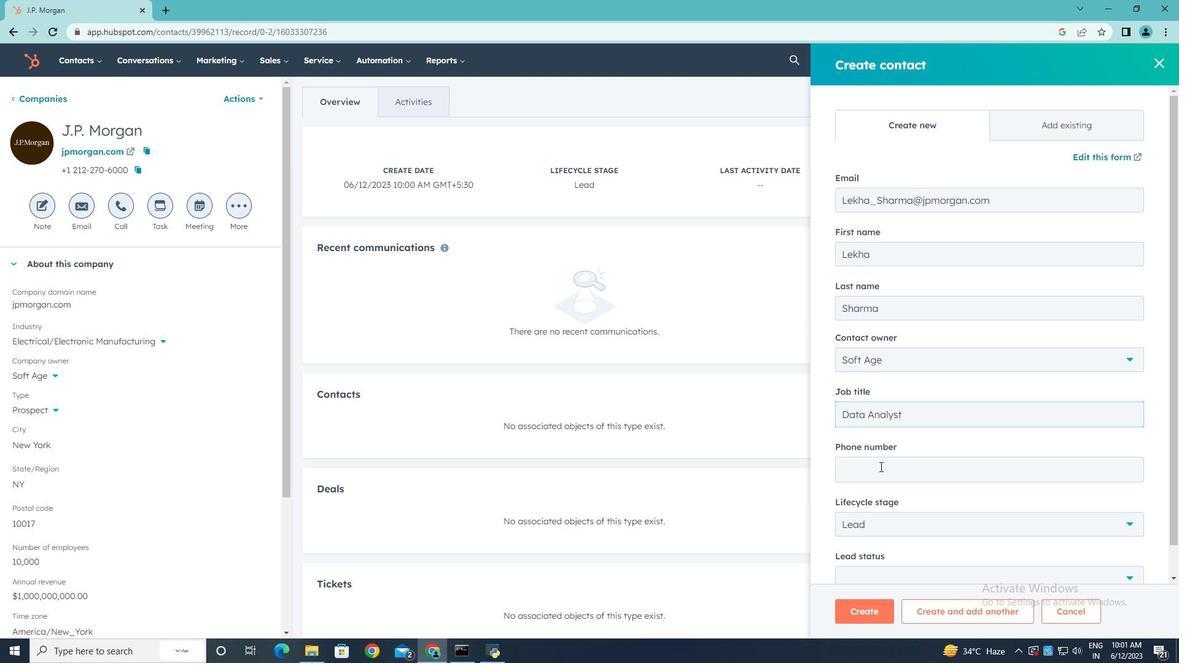 
Action: Mouse moved to (880, 466)
Screenshot: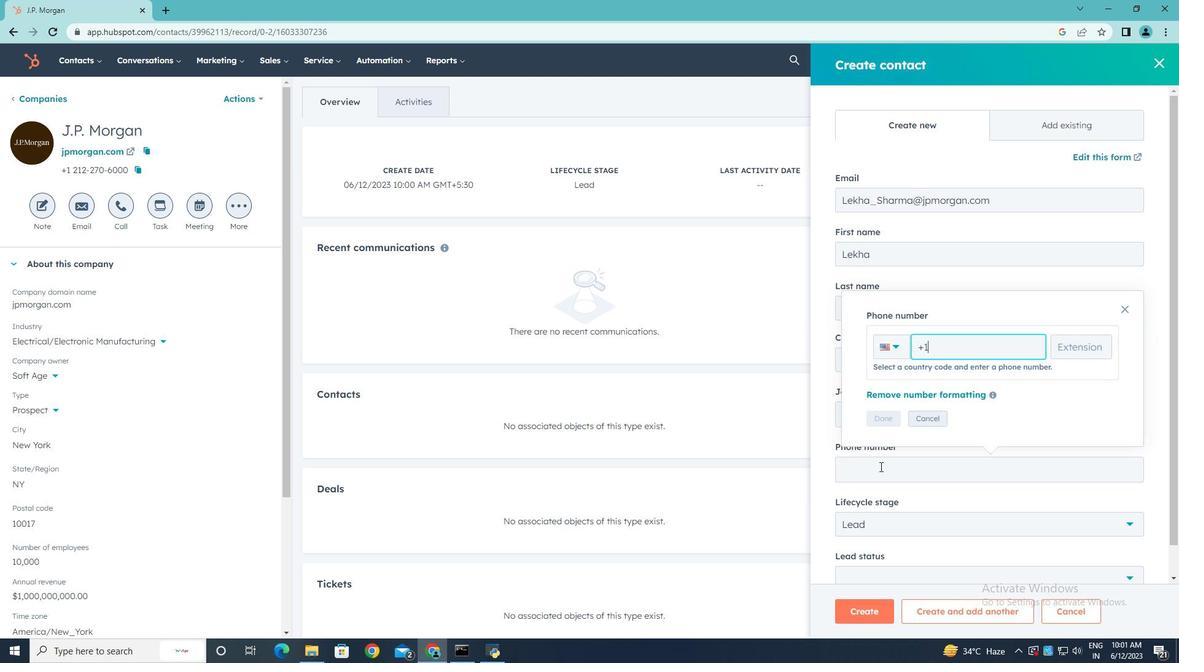 
Action: Key pressed 67<Key.backspace>175557891
Screenshot: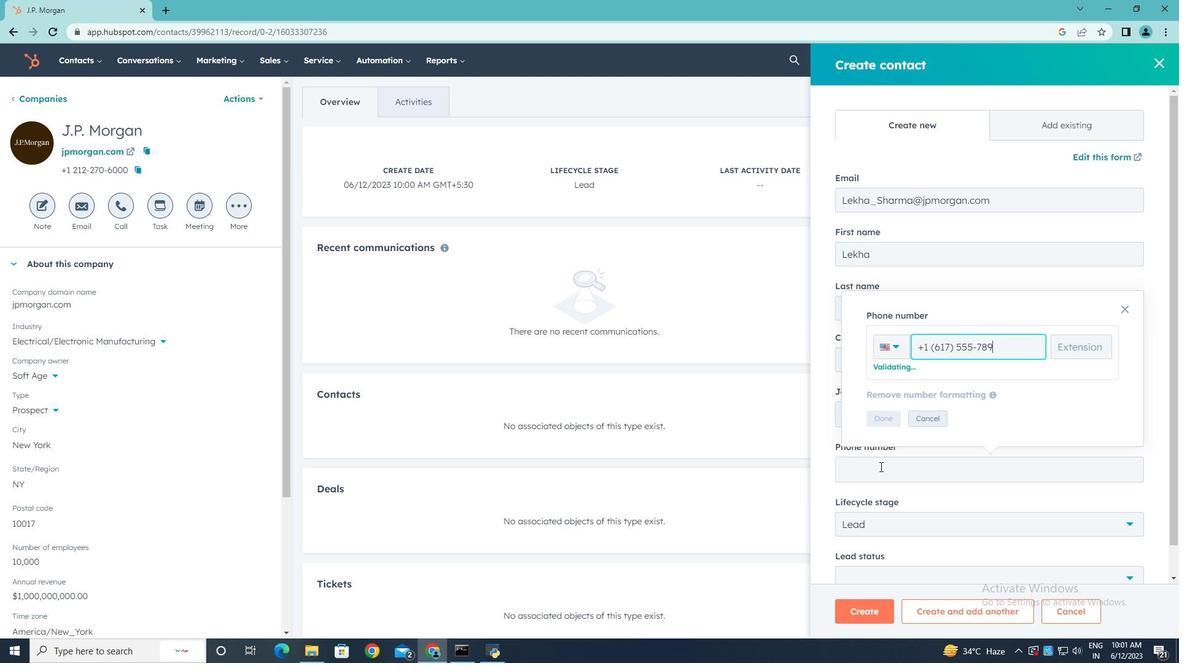
Action: Mouse moved to (887, 419)
Screenshot: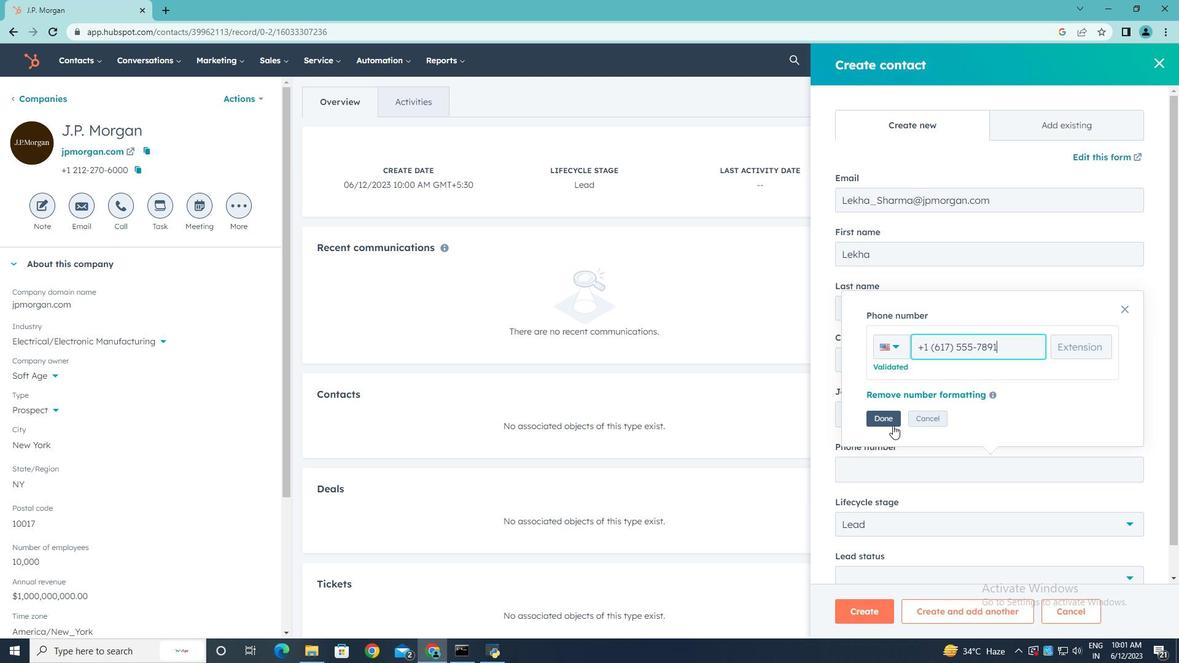 
Action: Mouse pressed left at (887, 419)
Screenshot: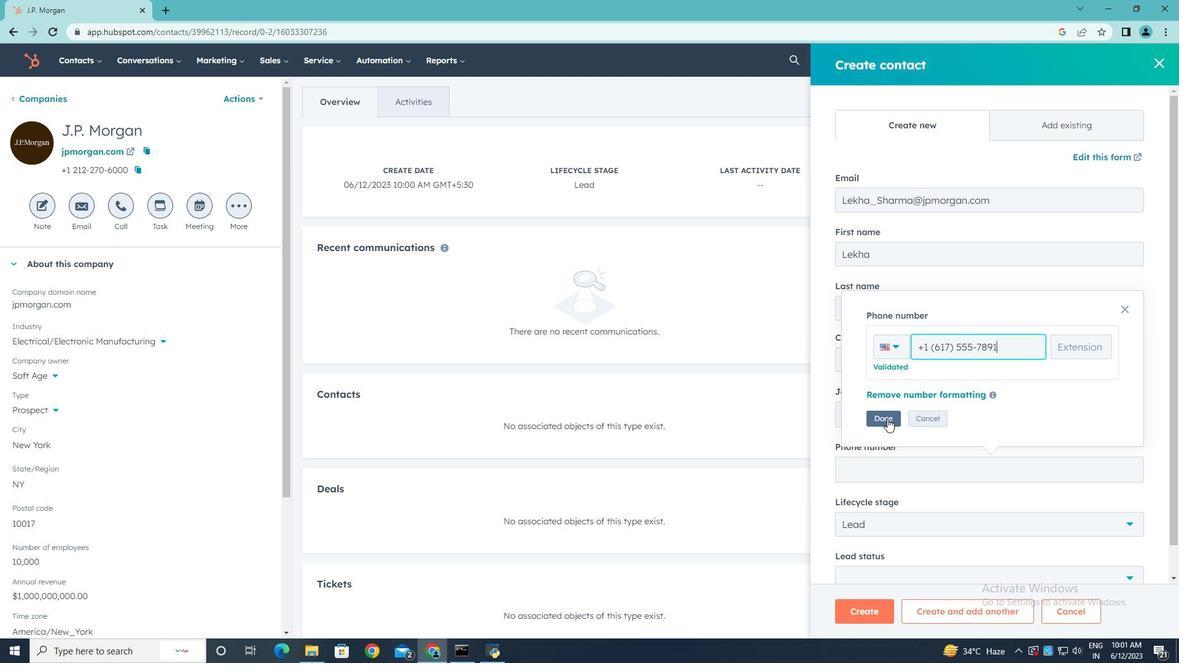 
Action: Mouse moved to (914, 527)
Screenshot: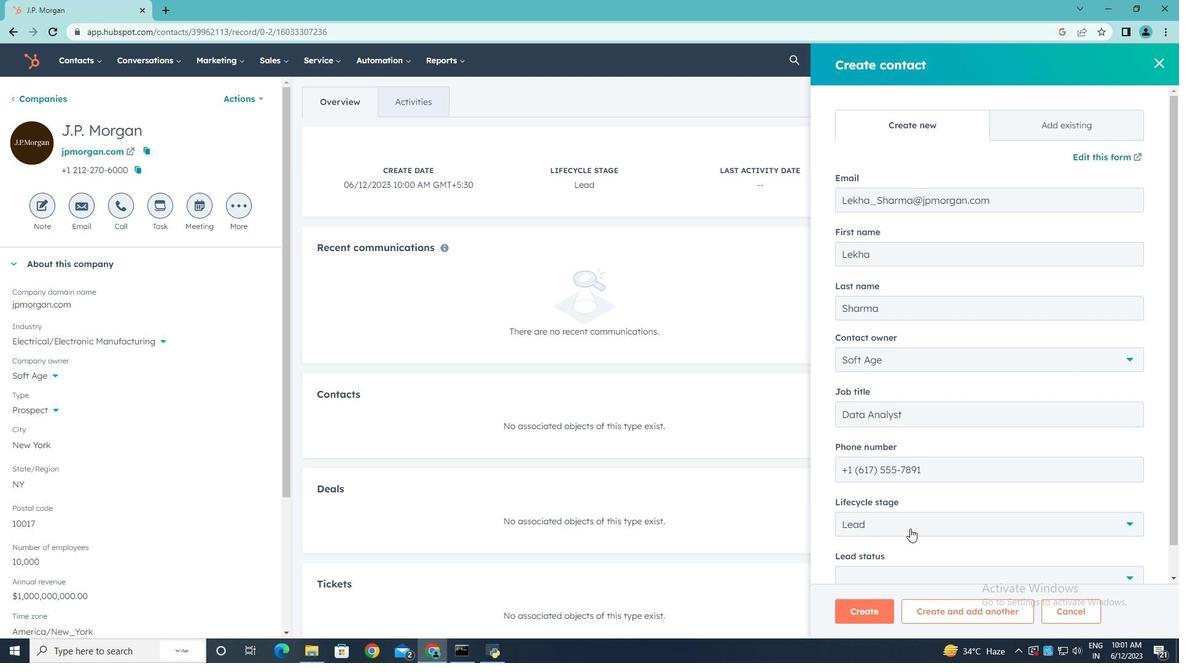 
Action: Mouse pressed left at (914, 527)
Screenshot: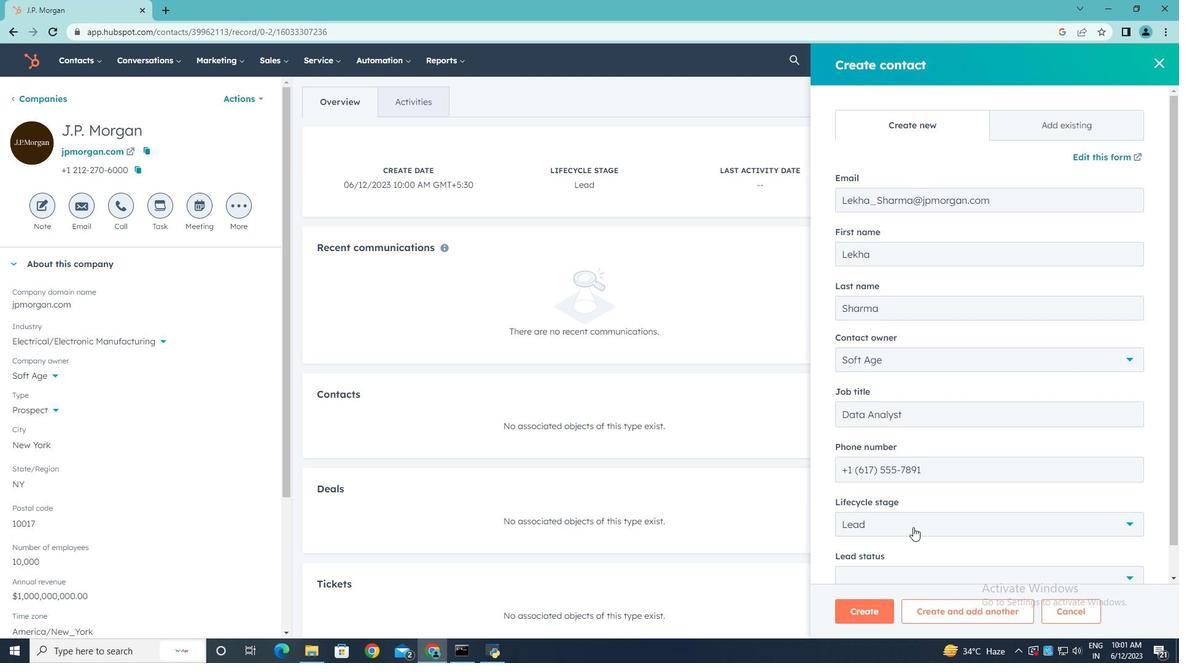 
Action: Mouse moved to (890, 414)
Screenshot: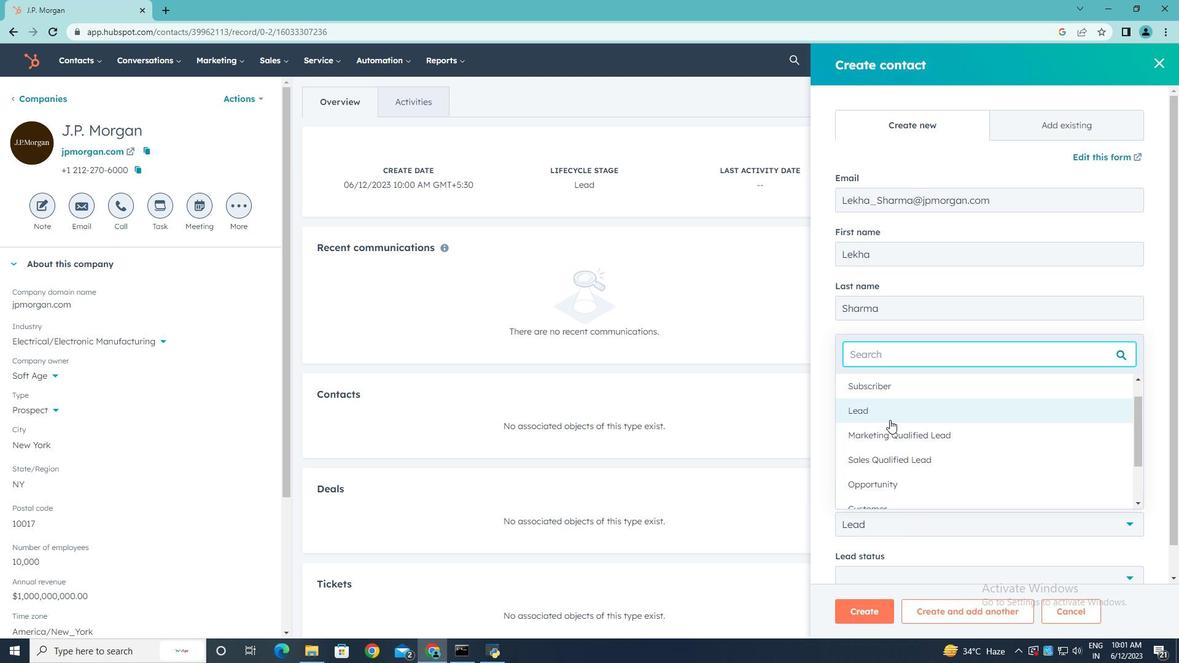 
Action: Mouse pressed left at (890, 414)
Screenshot: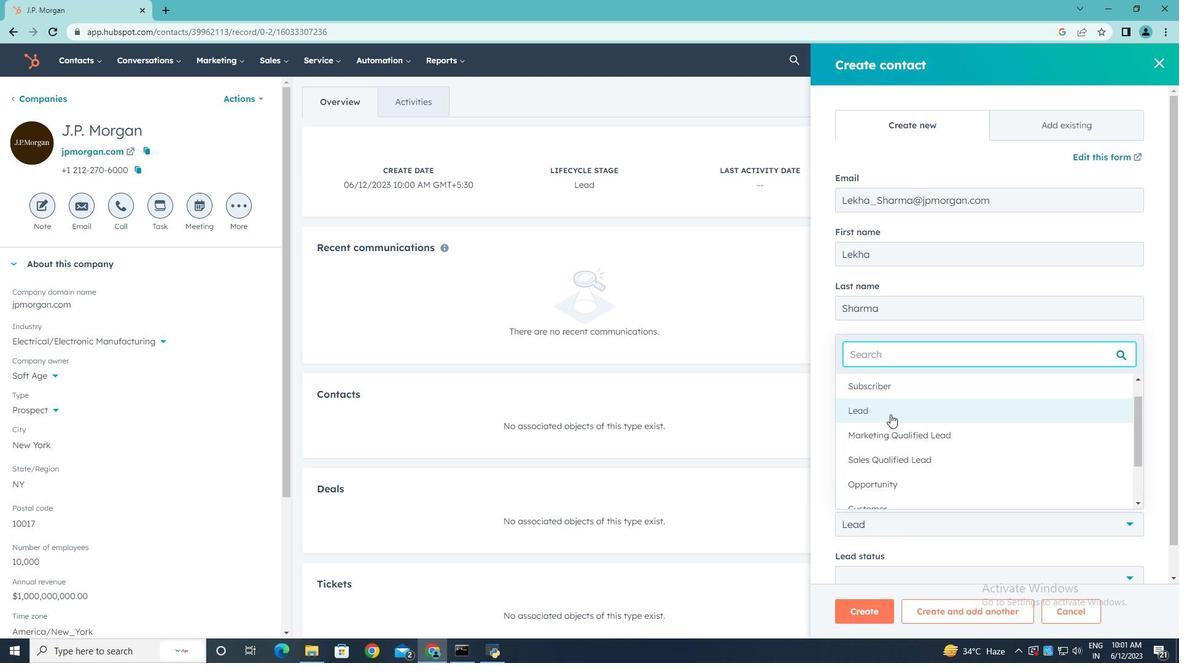 
Action: Mouse moved to (890, 446)
Screenshot: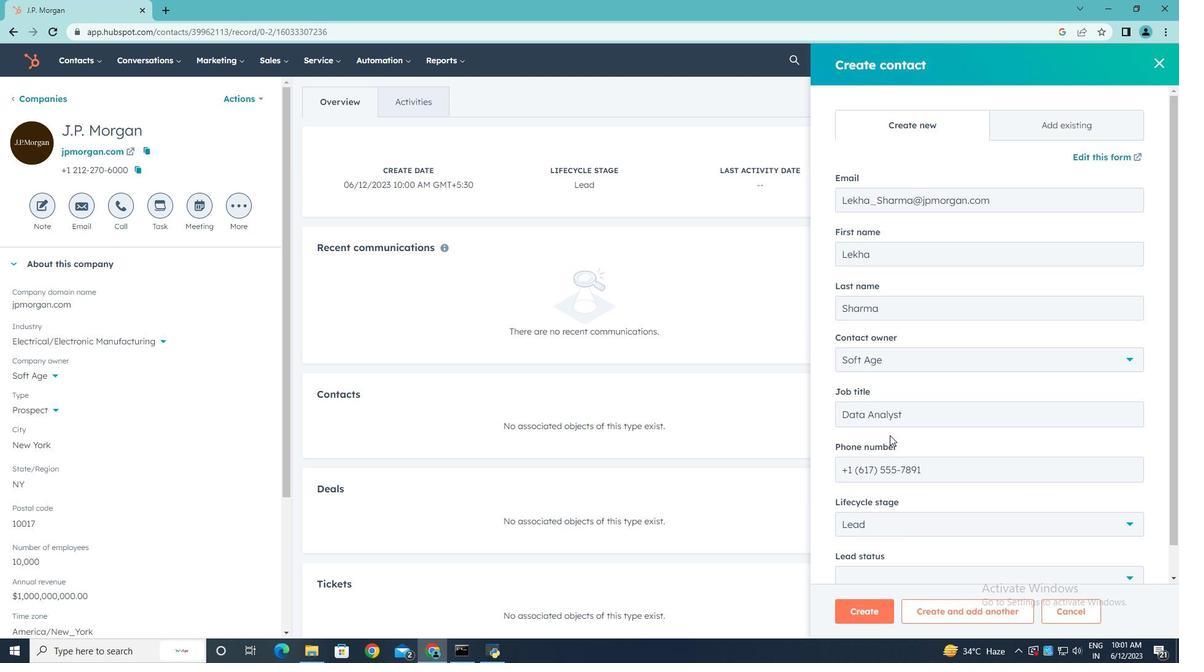 
Action: Mouse scrolled (890, 445) with delta (0, 0)
Screenshot: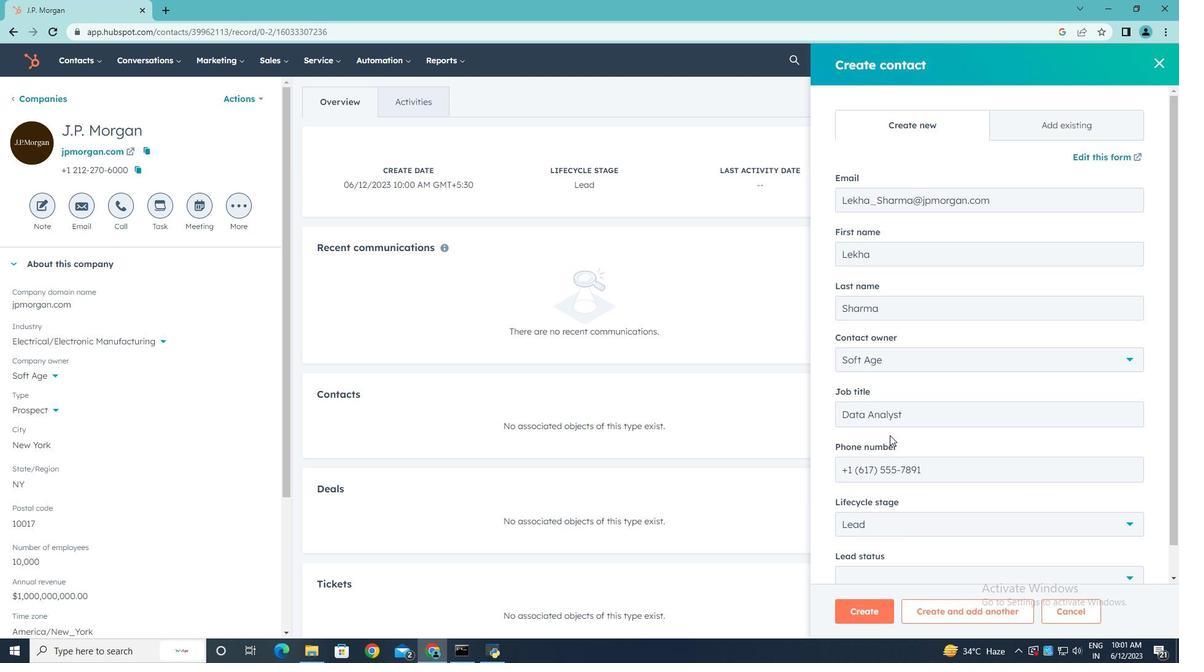 
Action: Mouse scrolled (890, 445) with delta (0, 0)
Screenshot: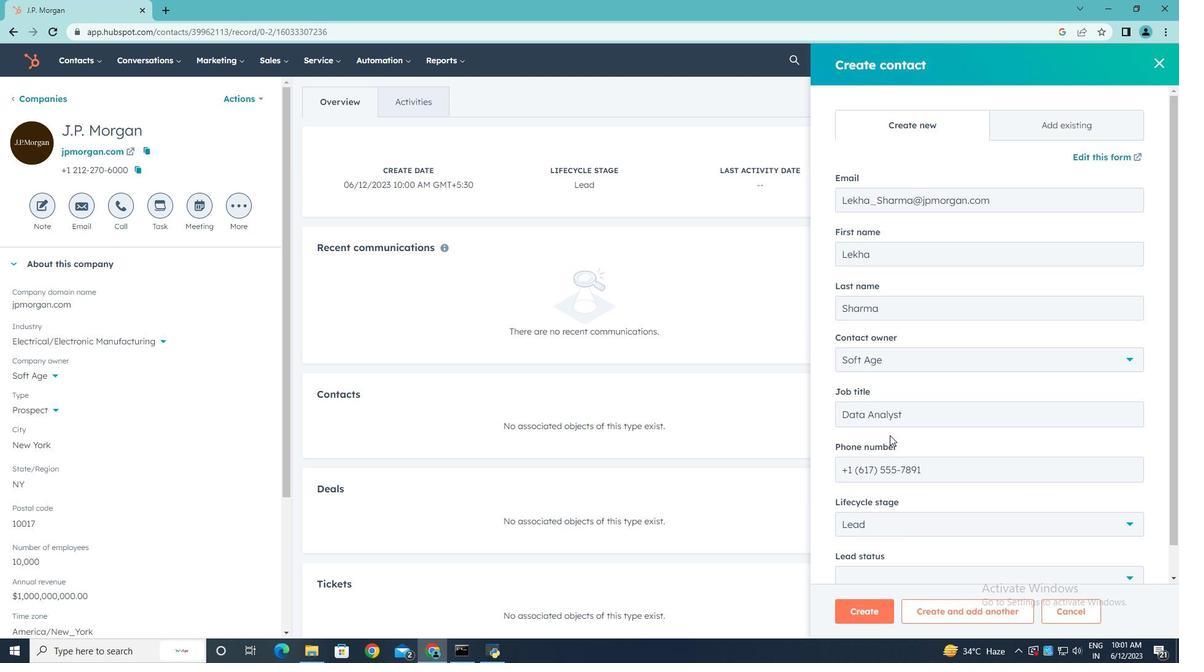 
Action: Mouse scrolled (890, 445) with delta (0, 0)
Screenshot: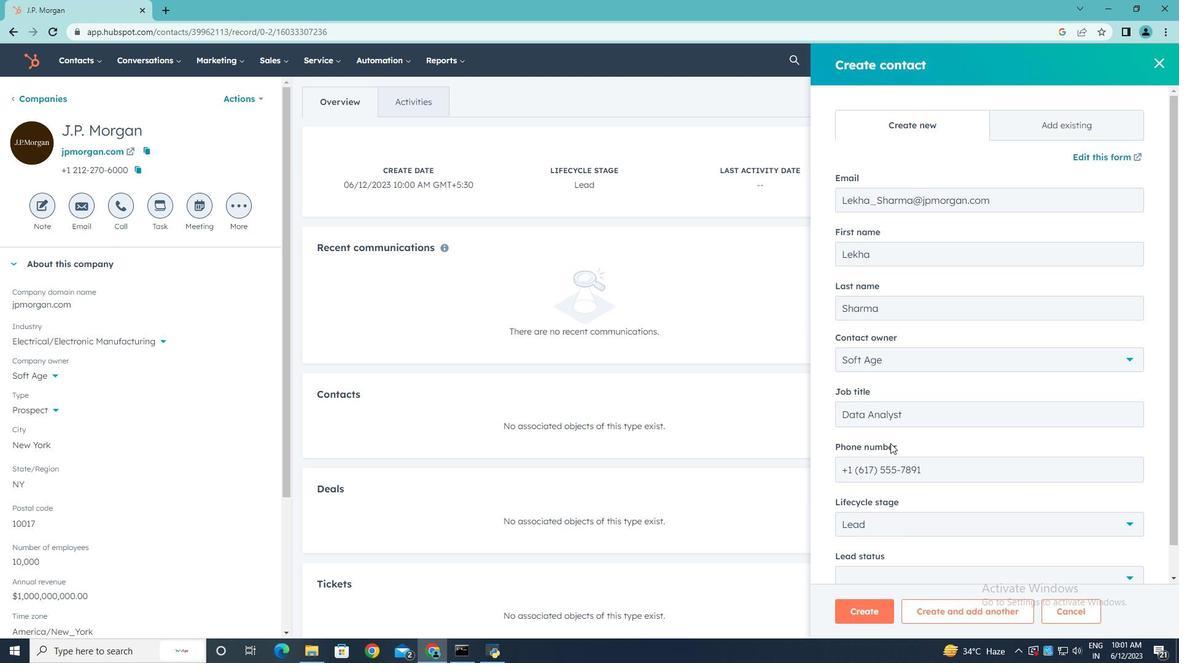 
Action: Mouse scrolled (890, 445) with delta (0, 0)
Screenshot: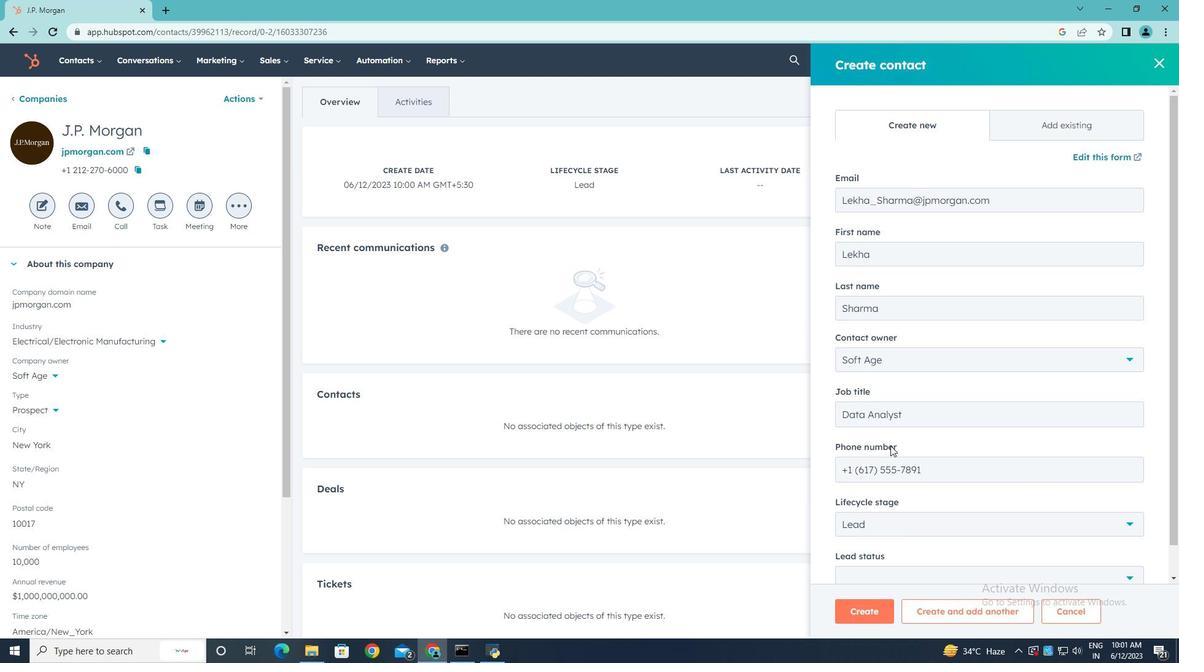 
Action: Mouse moved to (887, 552)
Screenshot: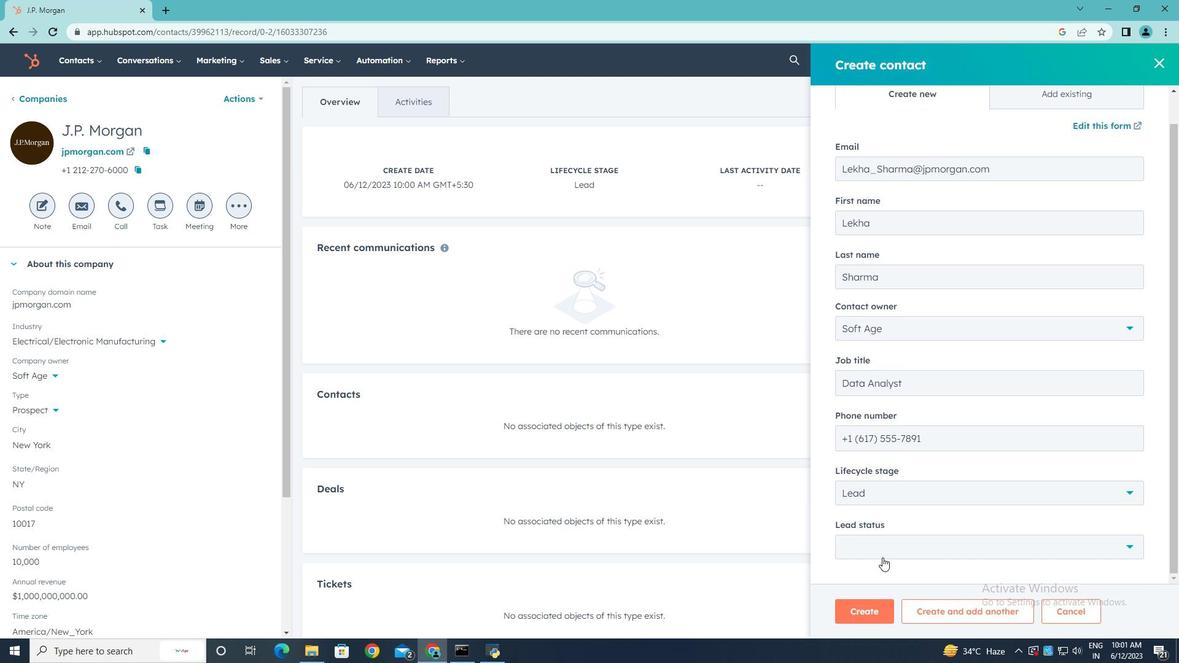 
Action: Mouse pressed left at (887, 552)
Screenshot: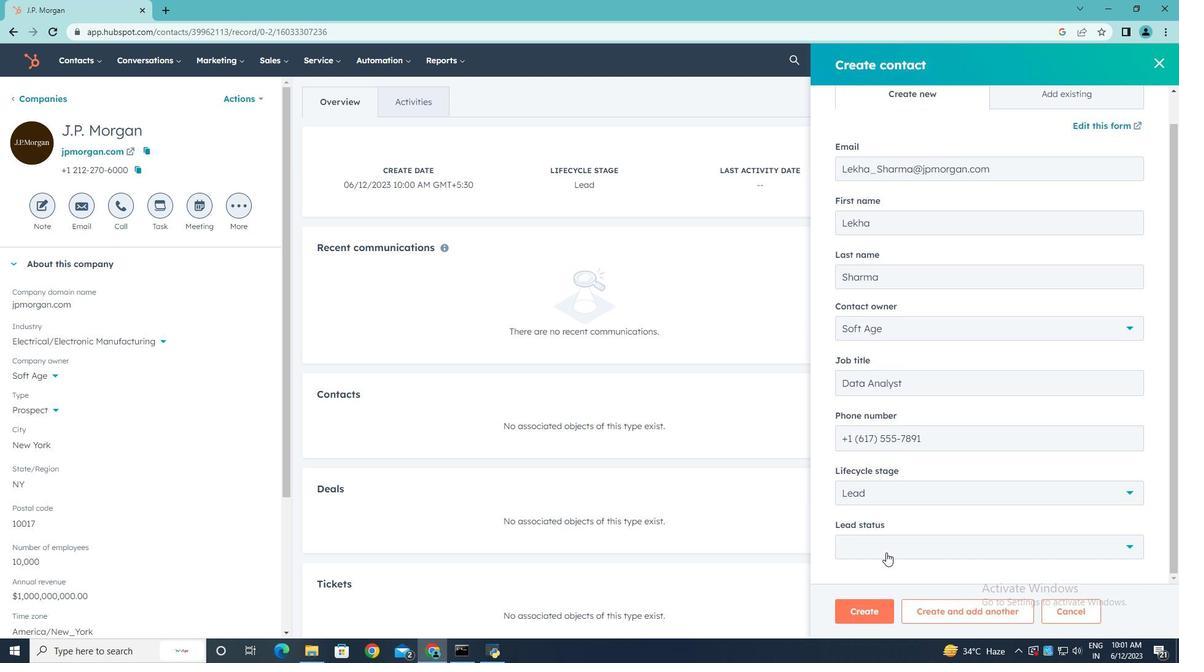 
Action: Mouse moved to (884, 452)
Screenshot: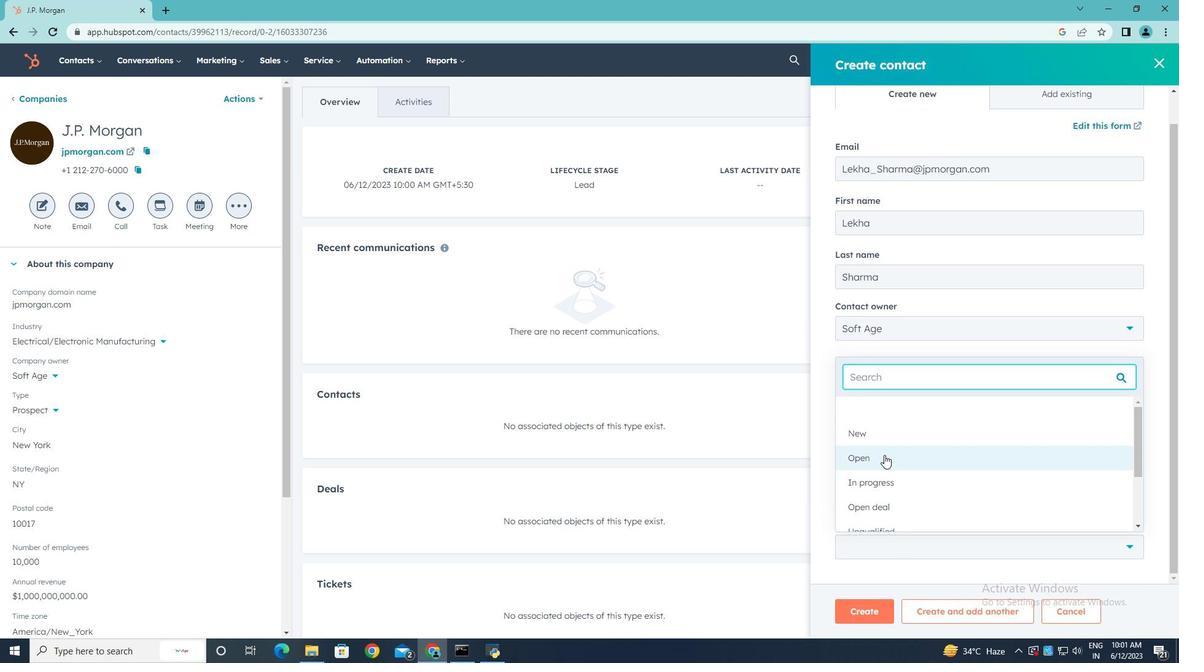 
Action: Mouse pressed left at (884, 452)
Screenshot: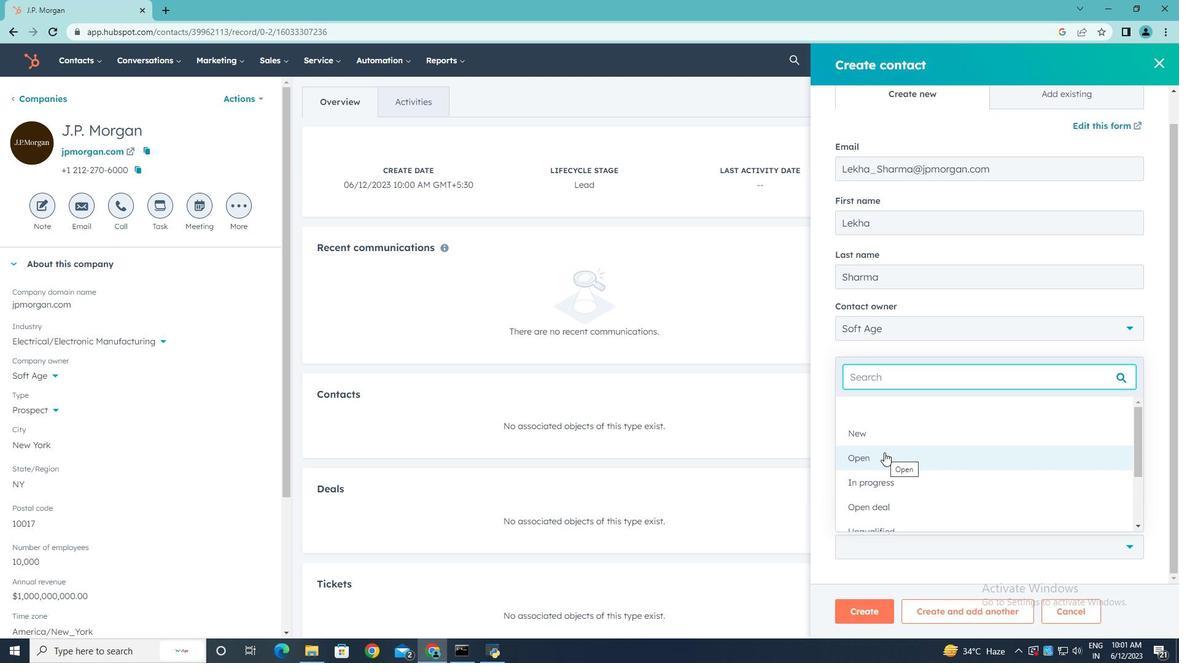 
Action: Mouse scrolled (884, 452) with delta (0, 0)
Screenshot: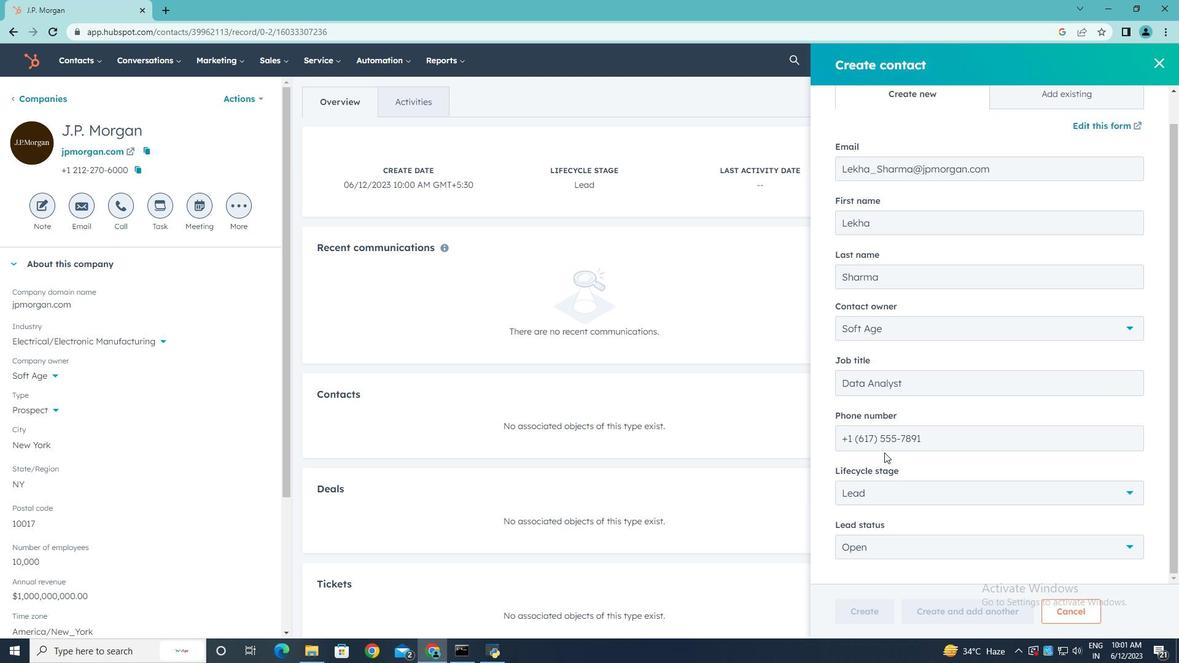 
Action: Mouse scrolled (884, 452) with delta (0, 0)
Screenshot: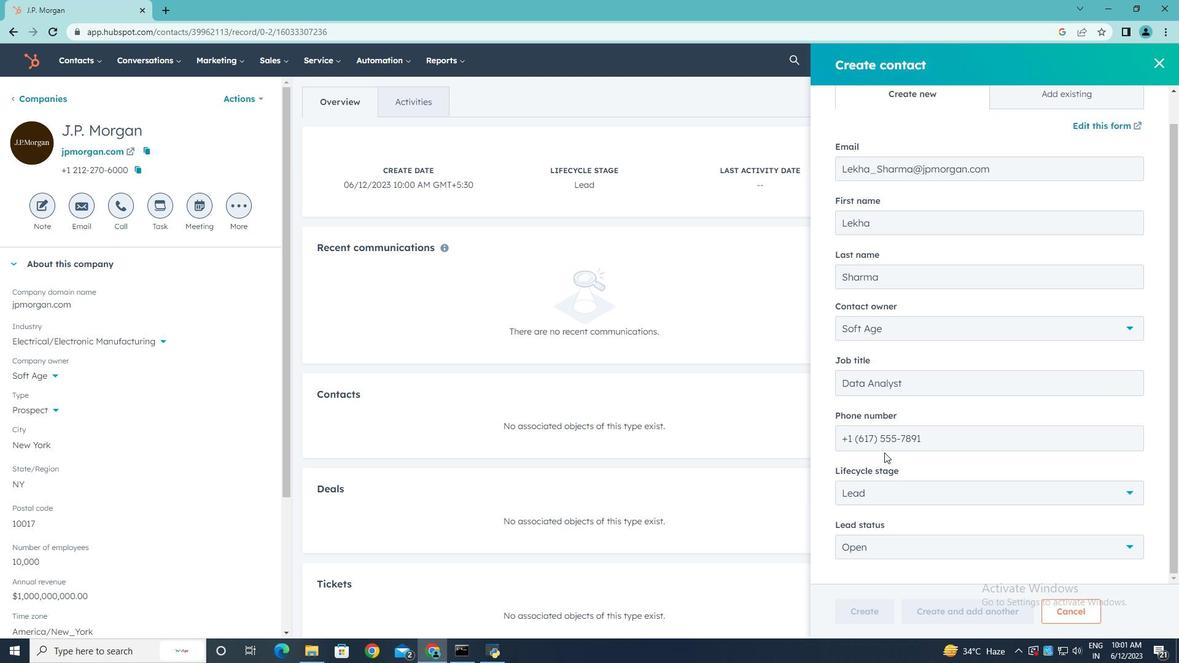 
Action: Mouse scrolled (884, 452) with delta (0, 0)
Screenshot: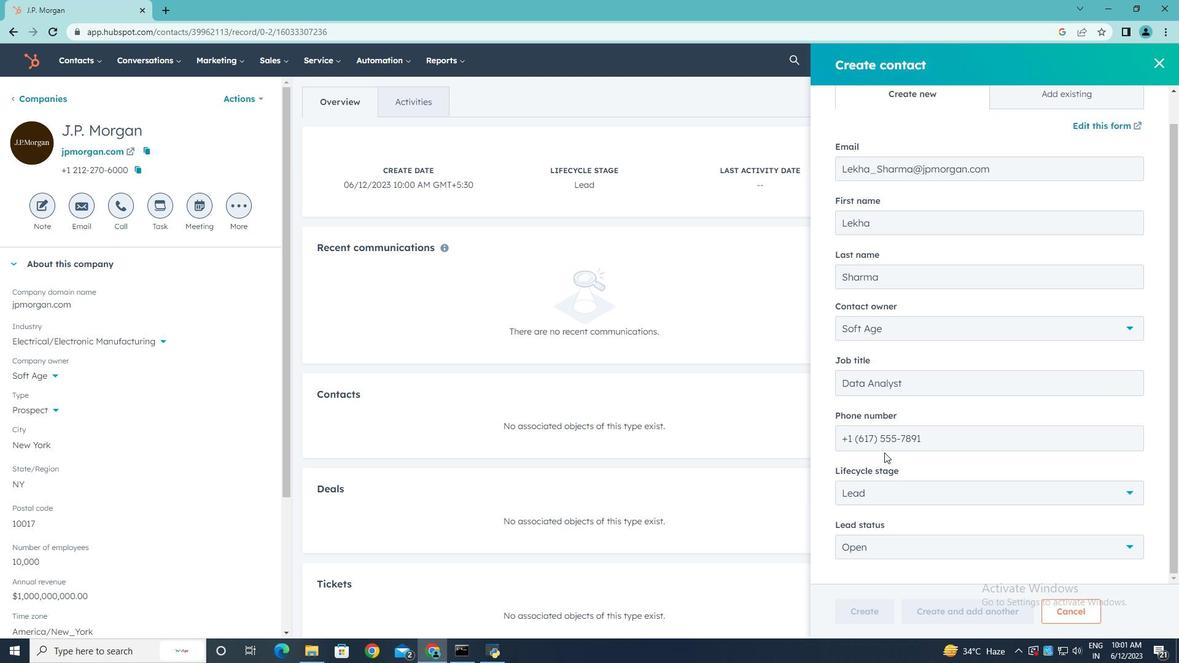 
Action: Mouse scrolled (884, 452) with delta (0, 0)
Screenshot: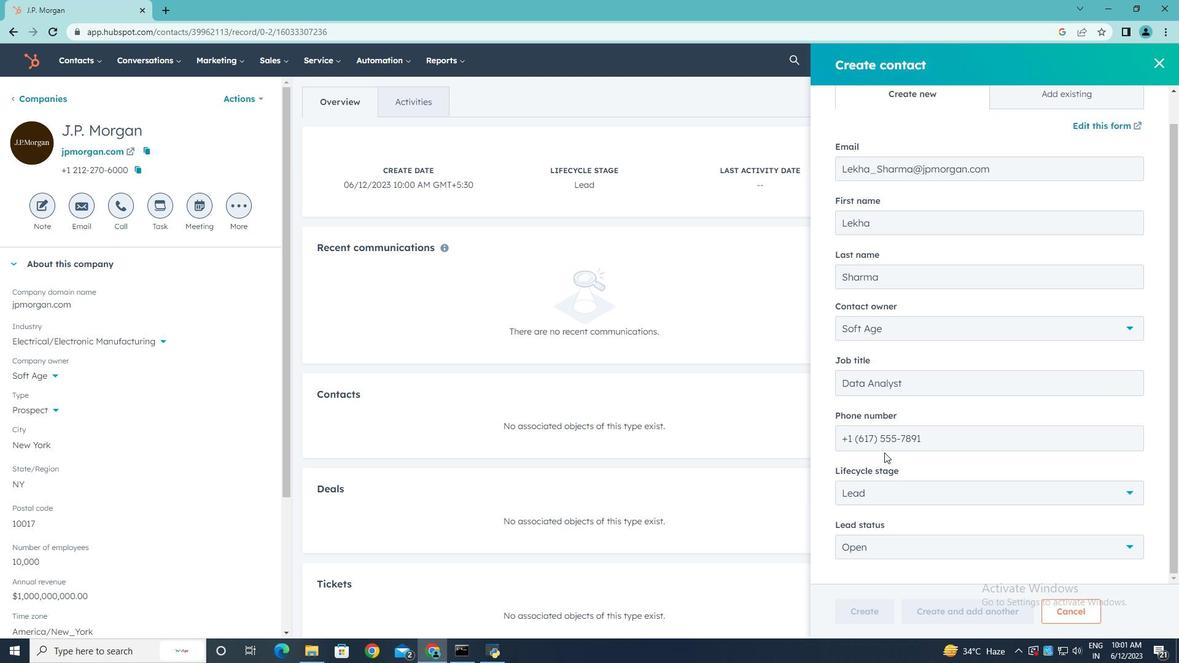 
Action: Mouse moved to (860, 610)
Screenshot: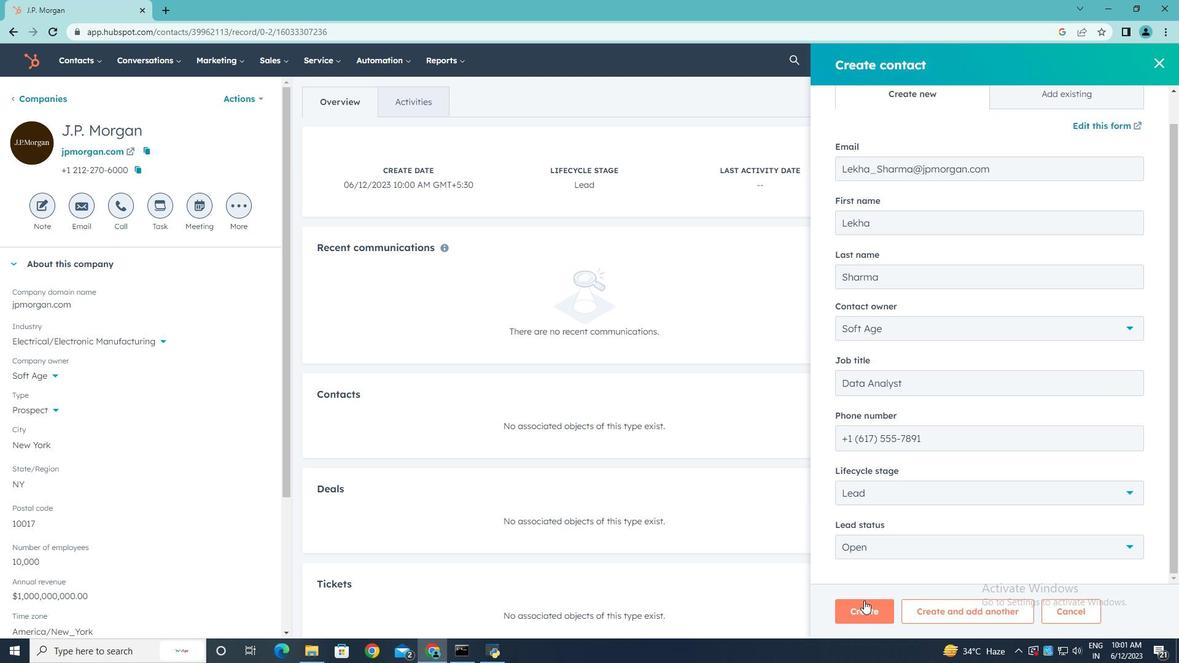 
Action: Mouse pressed left at (860, 610)
Screenshot: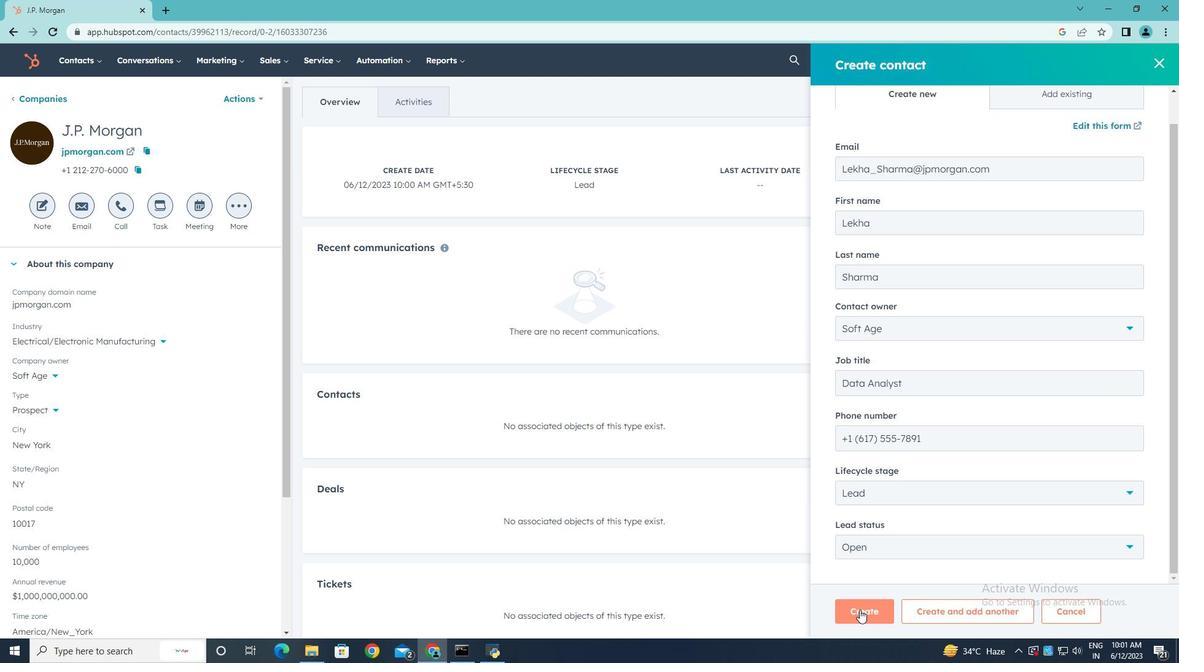 
Action: Mouse moved to (724, 293)
Screenshot: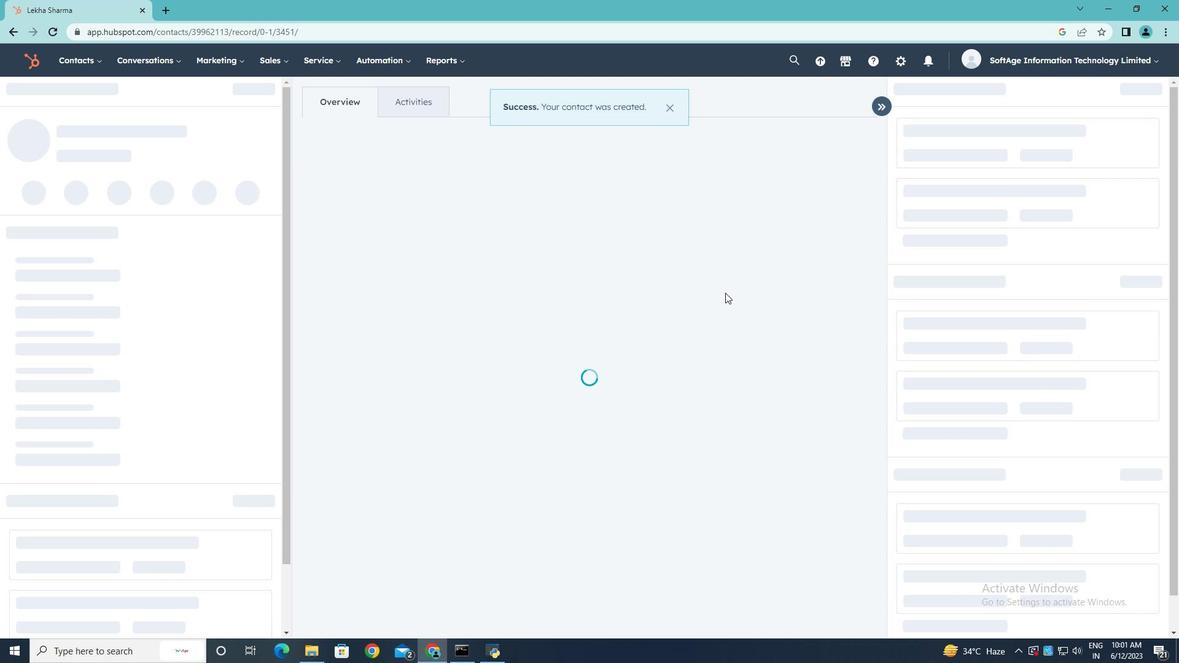 
